 Task: Send an email with the signature Alexandra Wilson with the subject 'Project update' and the message 'I apologize for the delay in my response.' from softage.1@softage.net to softage.6@softage.net,  softage.1@softage.net and softage.7@softage.net with CC to softage.8@softage.net with an attached document Project_plan.docx
Action: Key pressed n
Screenshot: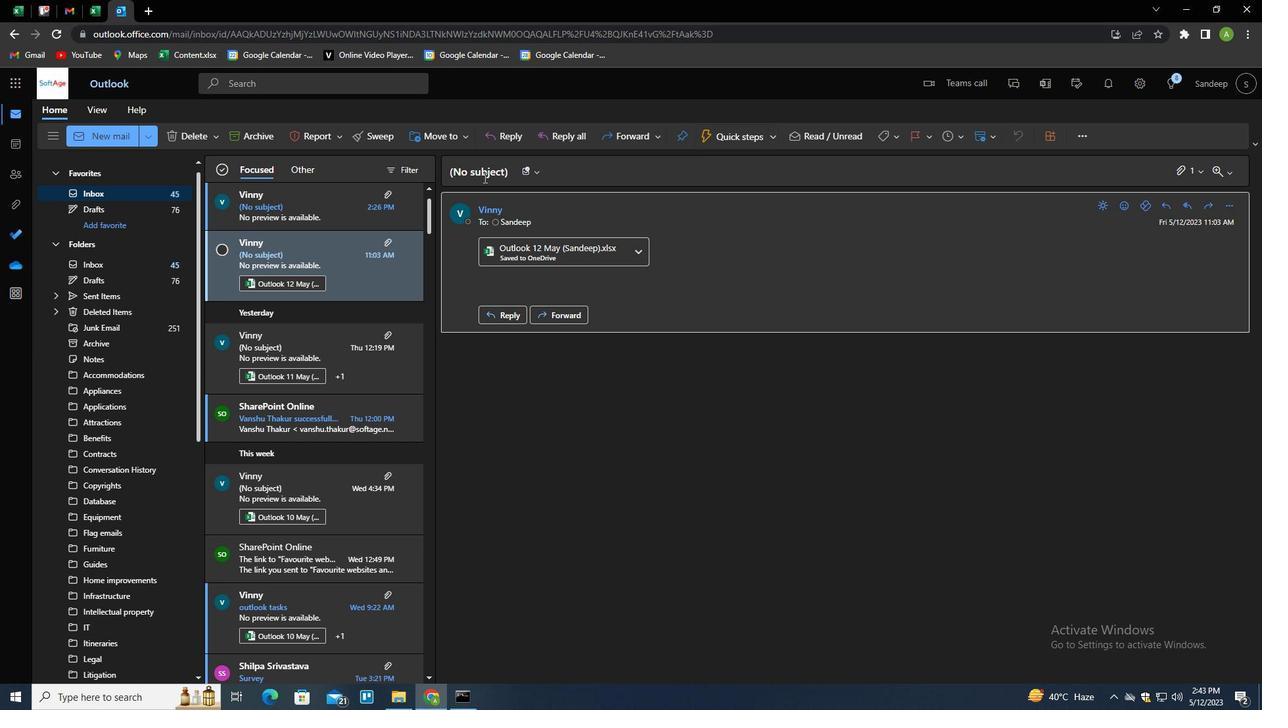 
Action: Mouse moved to (889, 138)
Screenshot: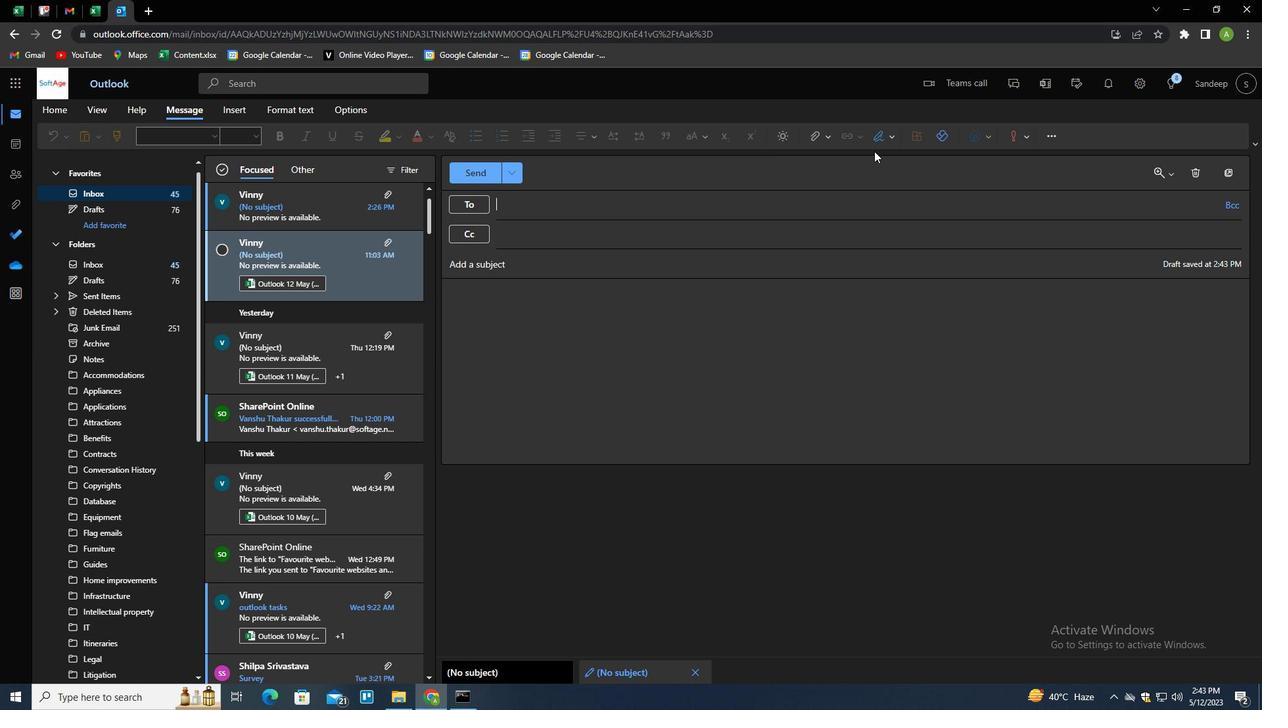 
Action: Mouse pressed left at (889, 138)
Screenshot: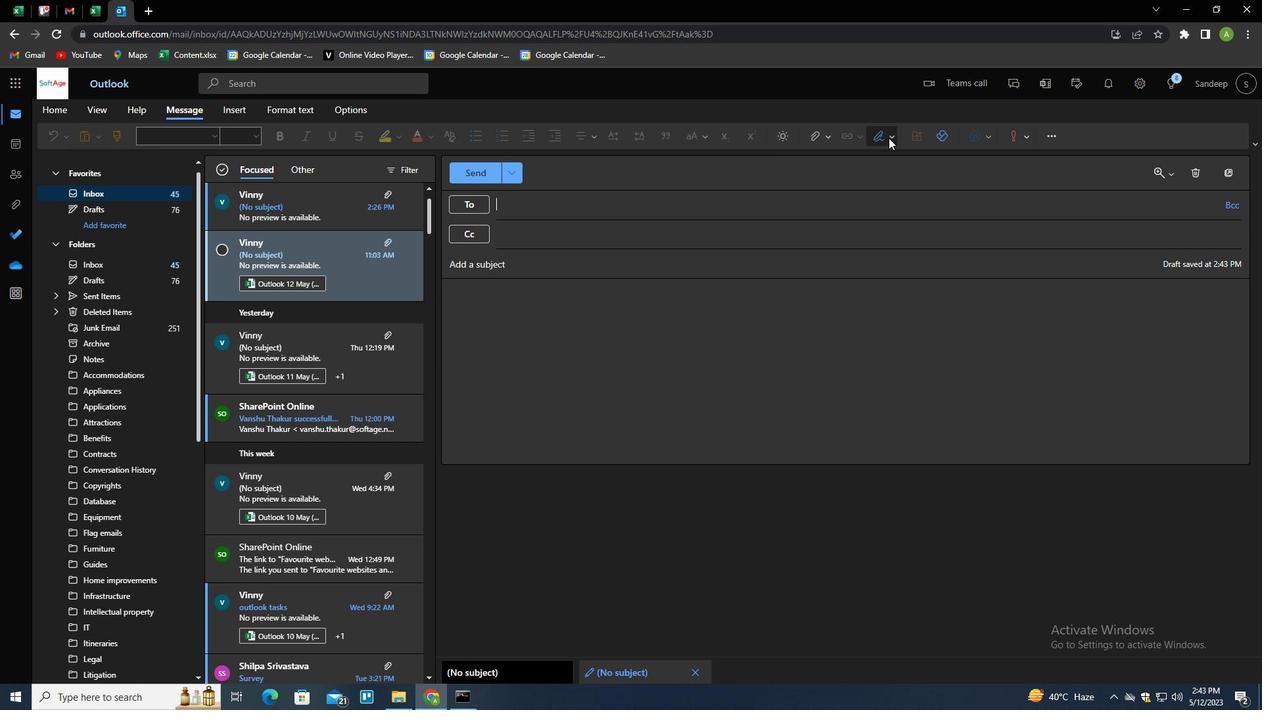 
Action: Mouse moved to (871, 186)
Screenshot: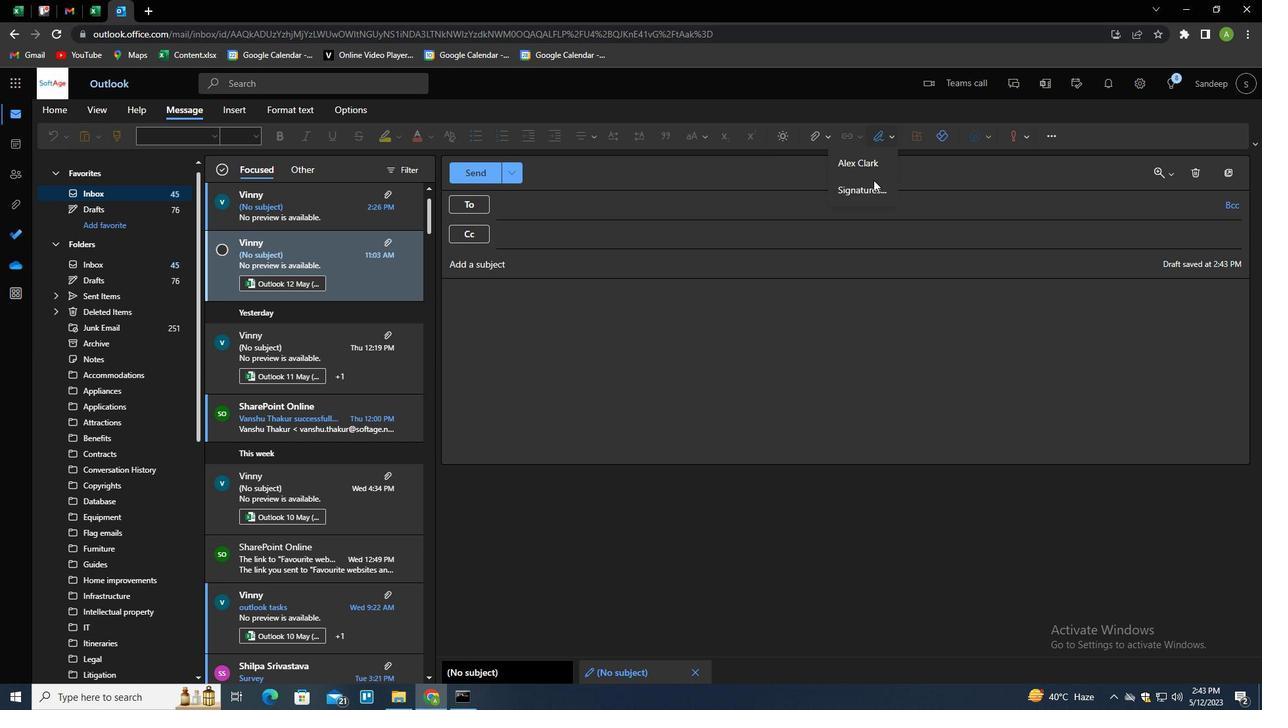 
Action: Mouse pressed left at (871, 186)
Screenshot: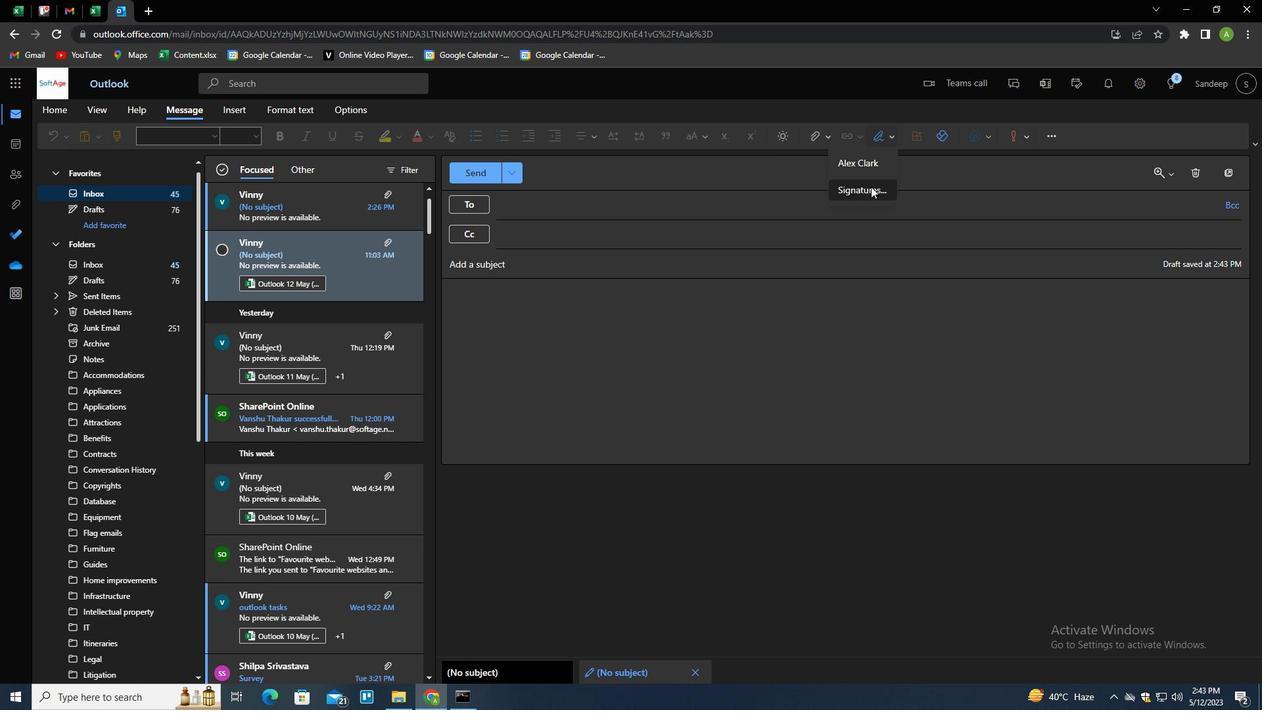 
Action: Key pressed <Key.shift><Key.shift><Key.shift>
Screenshot: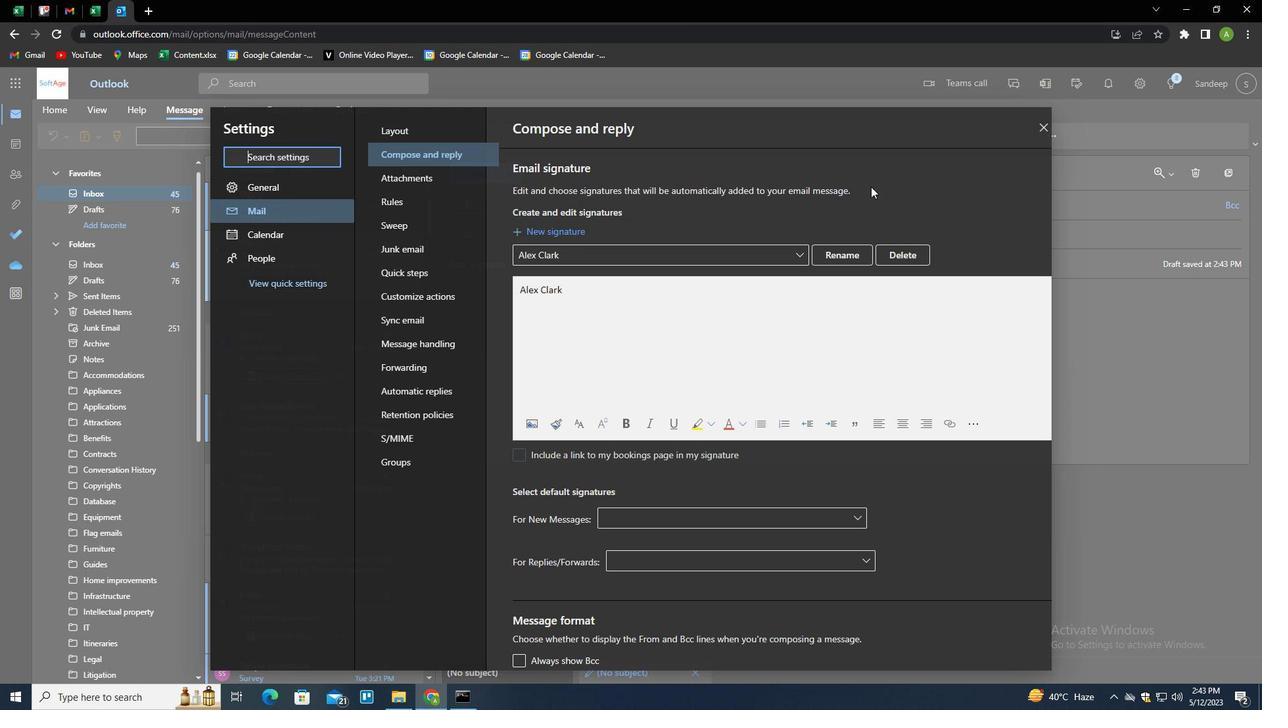 
Action: Mouse moved to (868, 193)
Screenshot: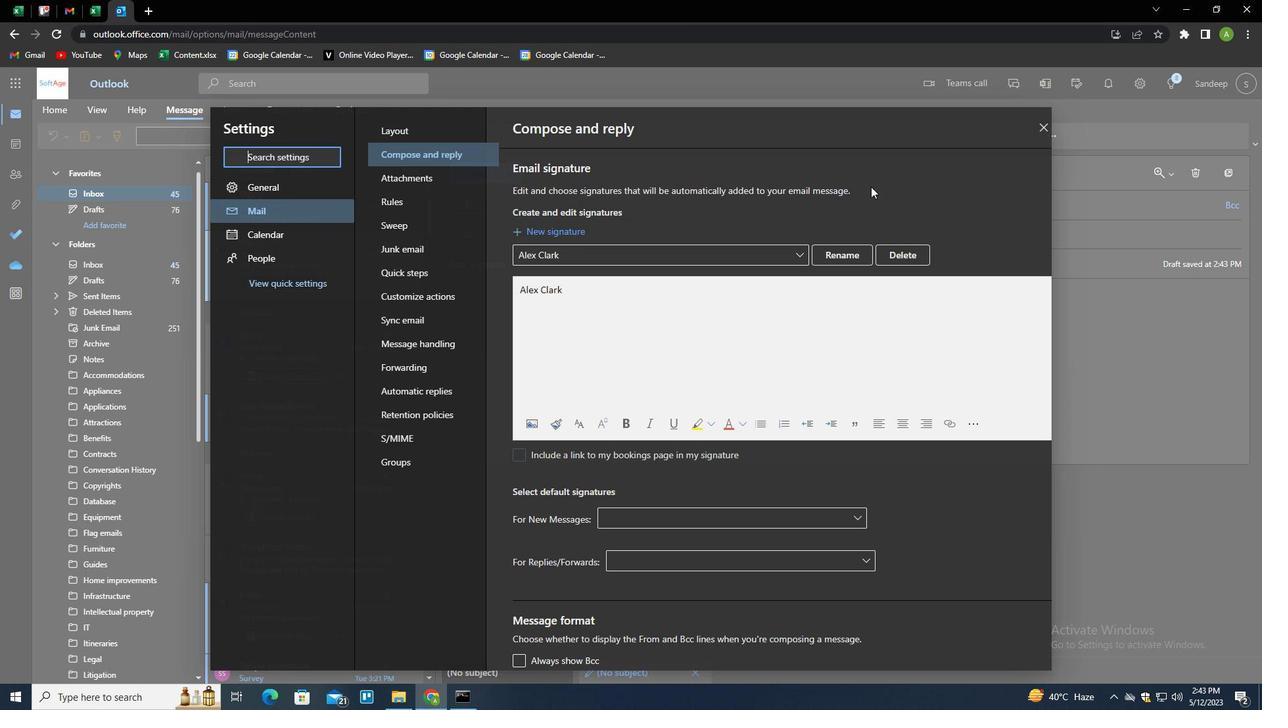 
Action: Key pressed <Key.shift>
Screenshot: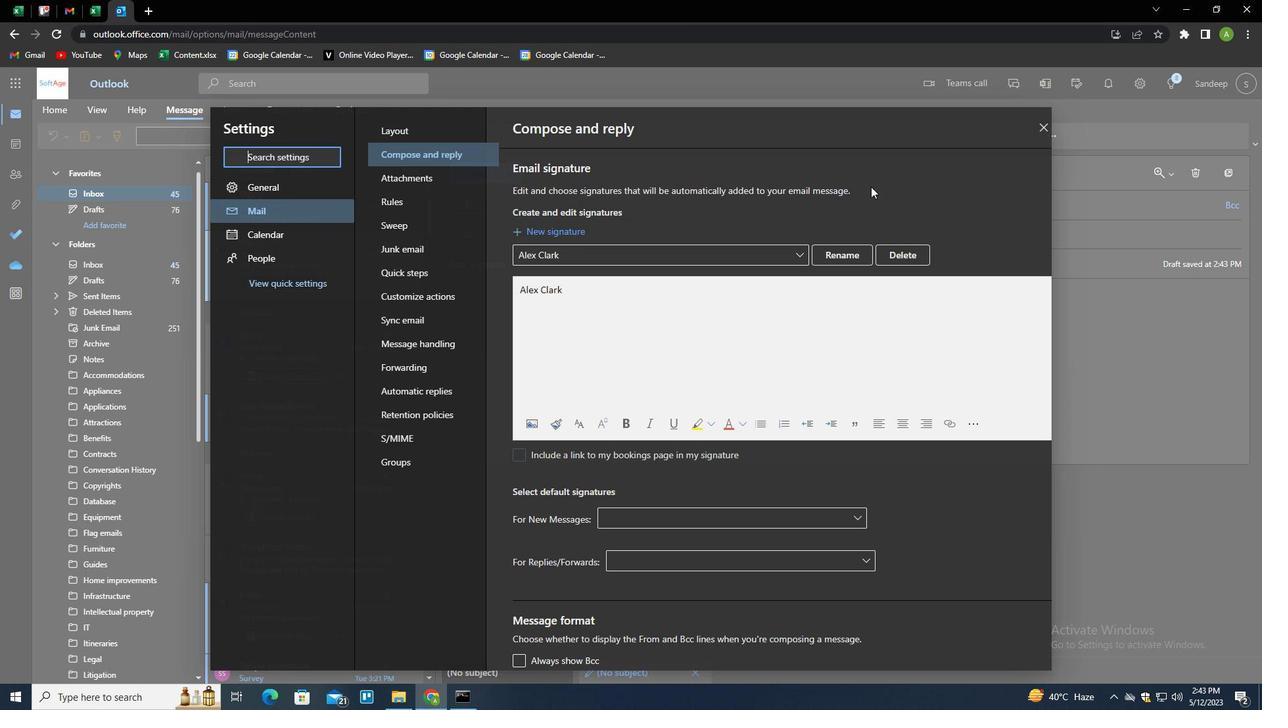
Action: Mouse moved to (850, 207)
Screenshot: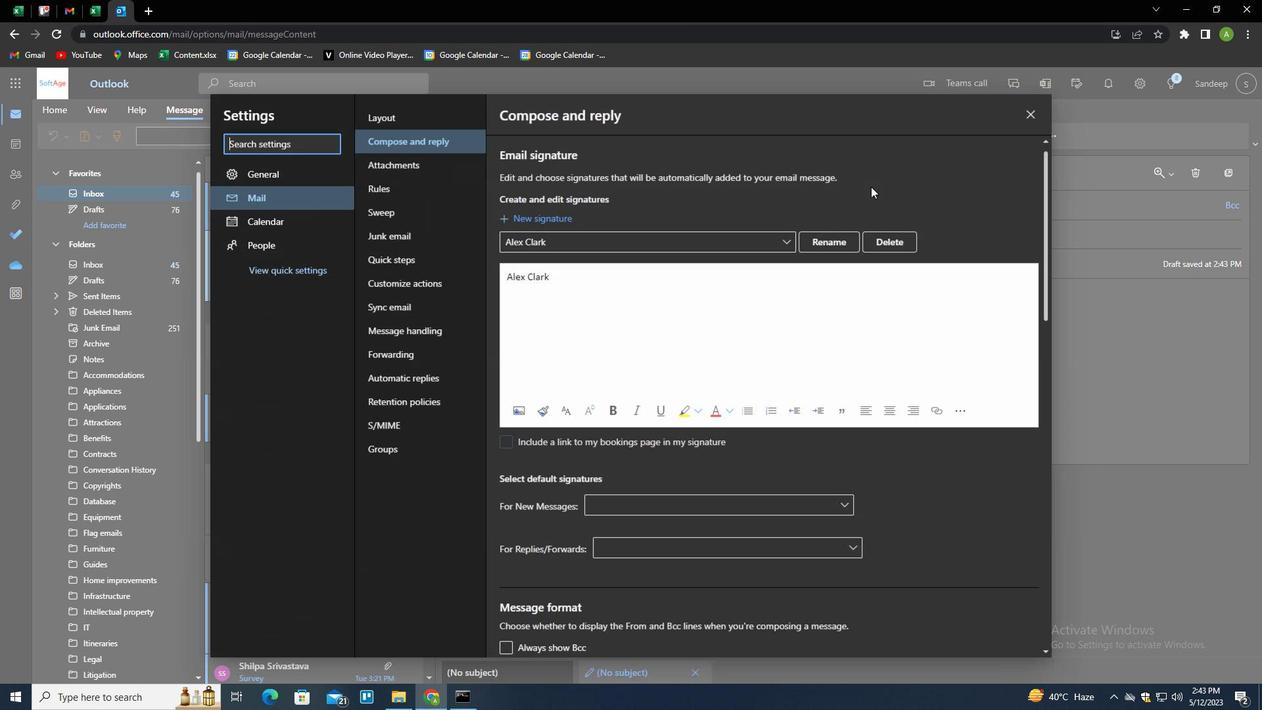 
Action: Key pressed <Key.shift>
Screenshot: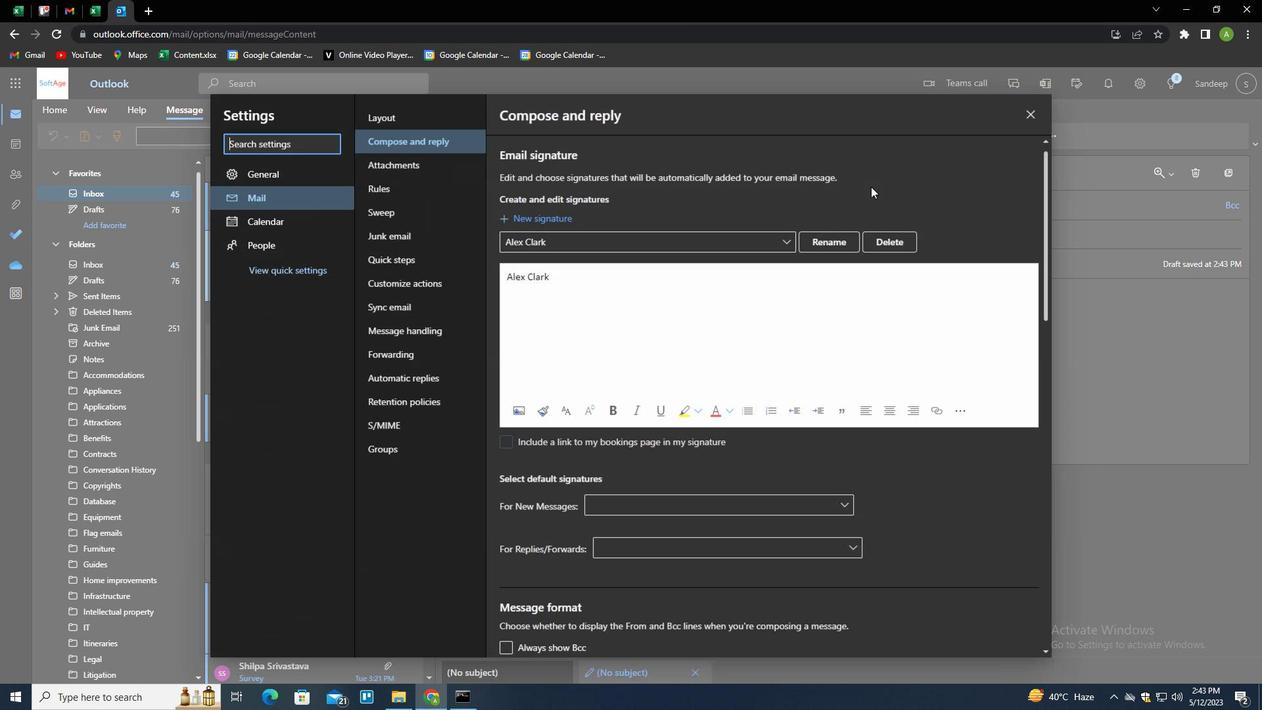 
Action: Mouse moved to (830, 216)
Screenshot: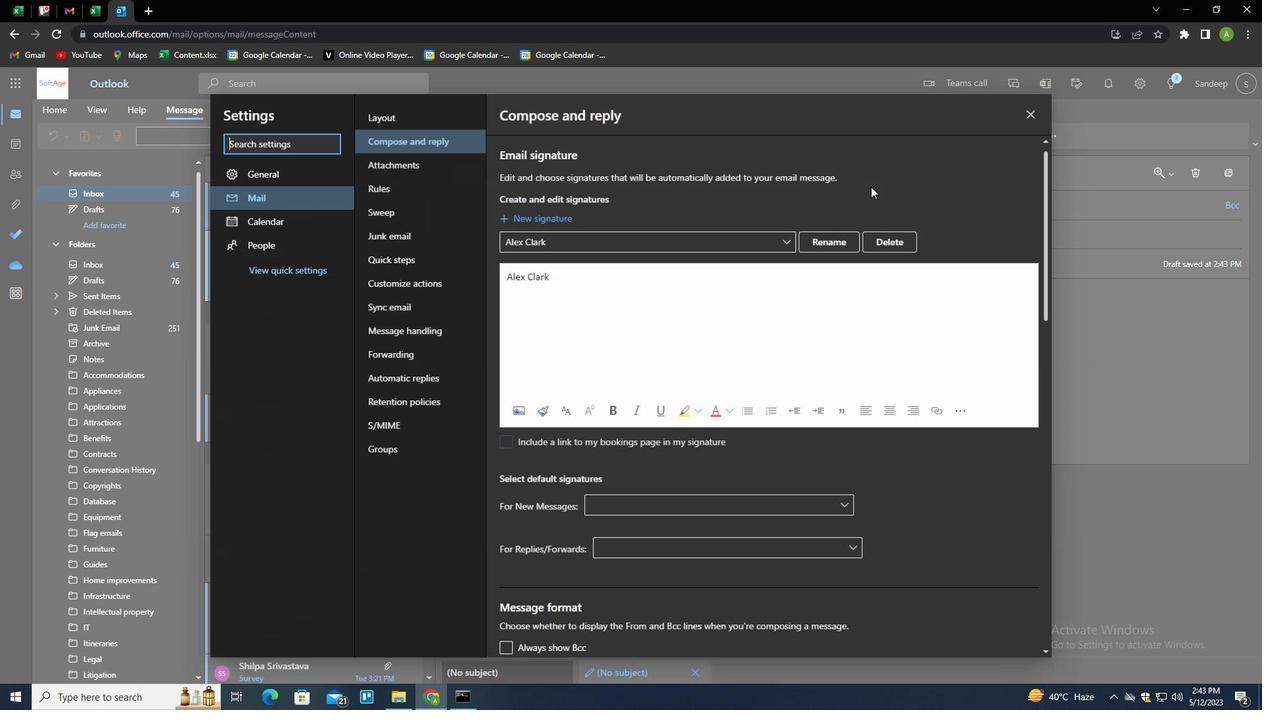 
Action: Key pressed <Key.shift>
Screenshot: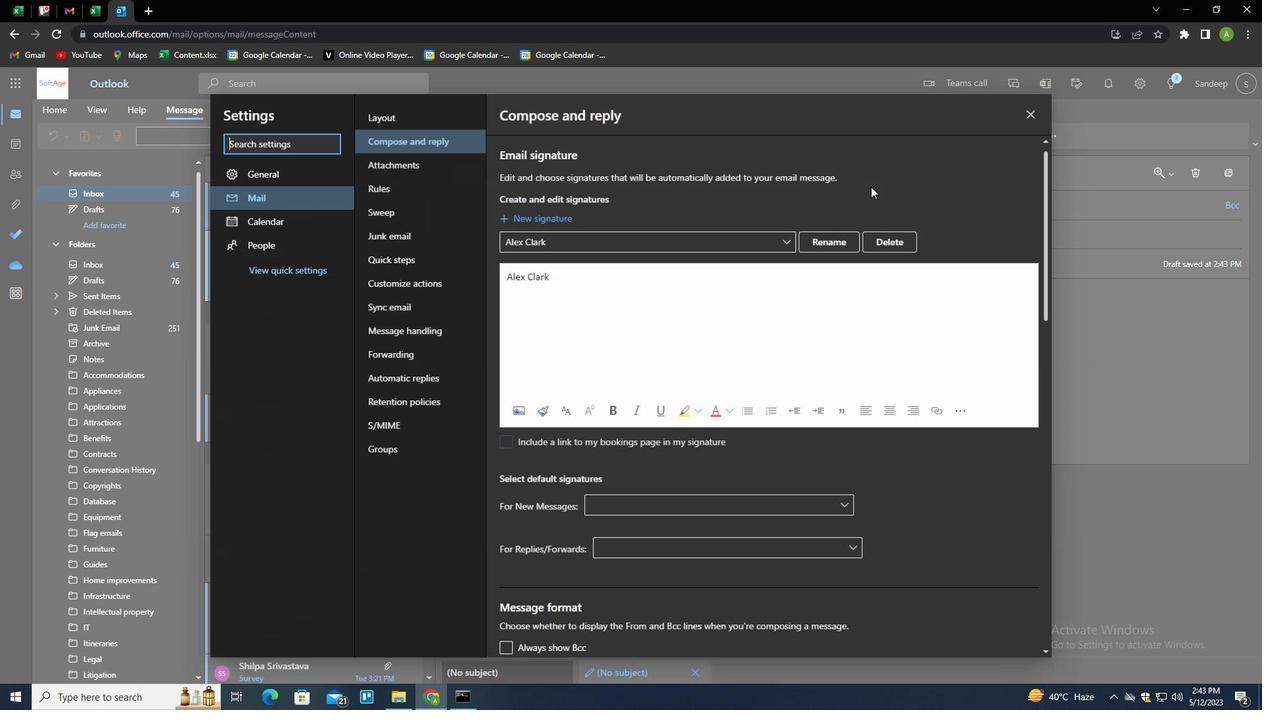 
Action: Mouse moved to (824, 220)
Screenshot: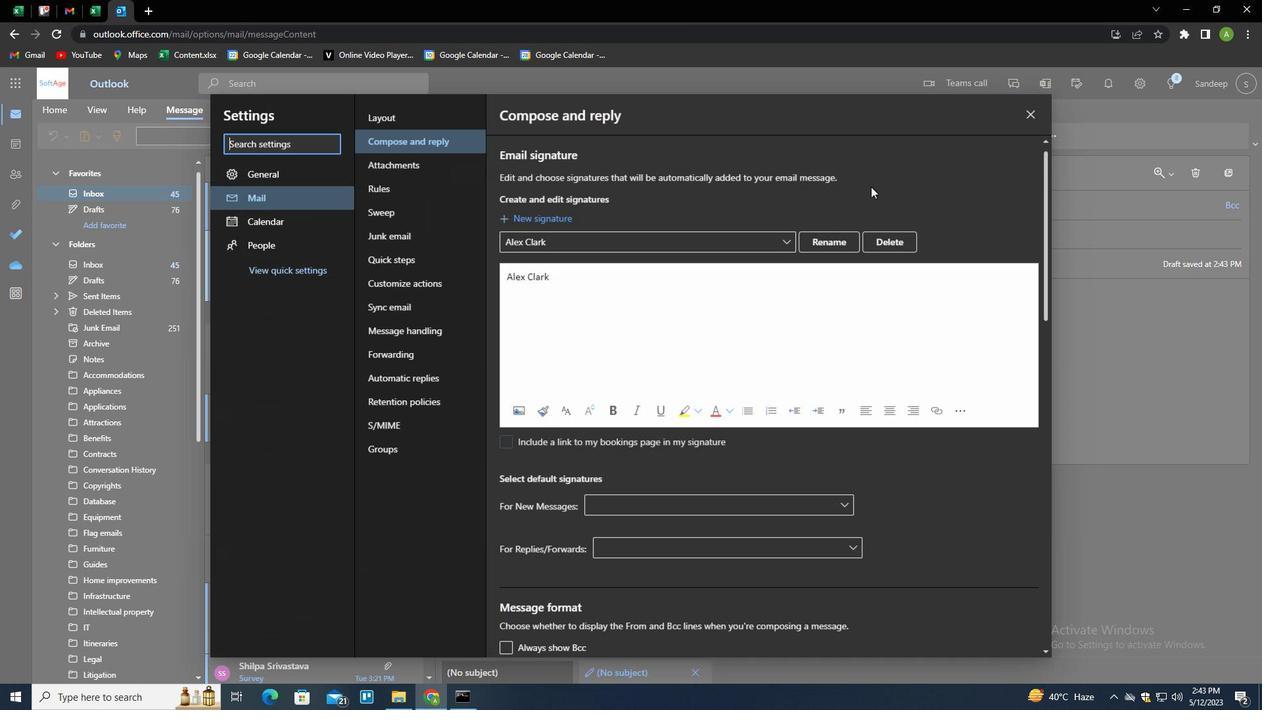 
Action: Key pressed <Key.shift>
Screenshot: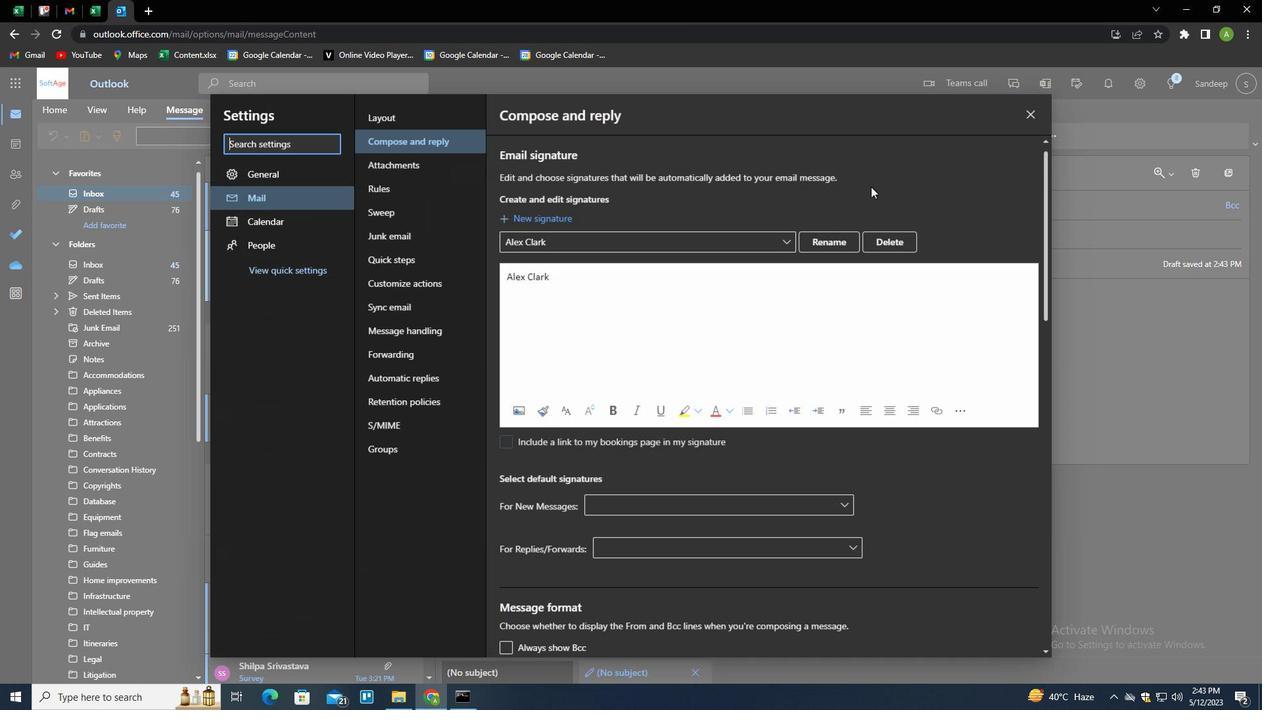 
Action: Mouse moved to (824, 220)
Screenshot: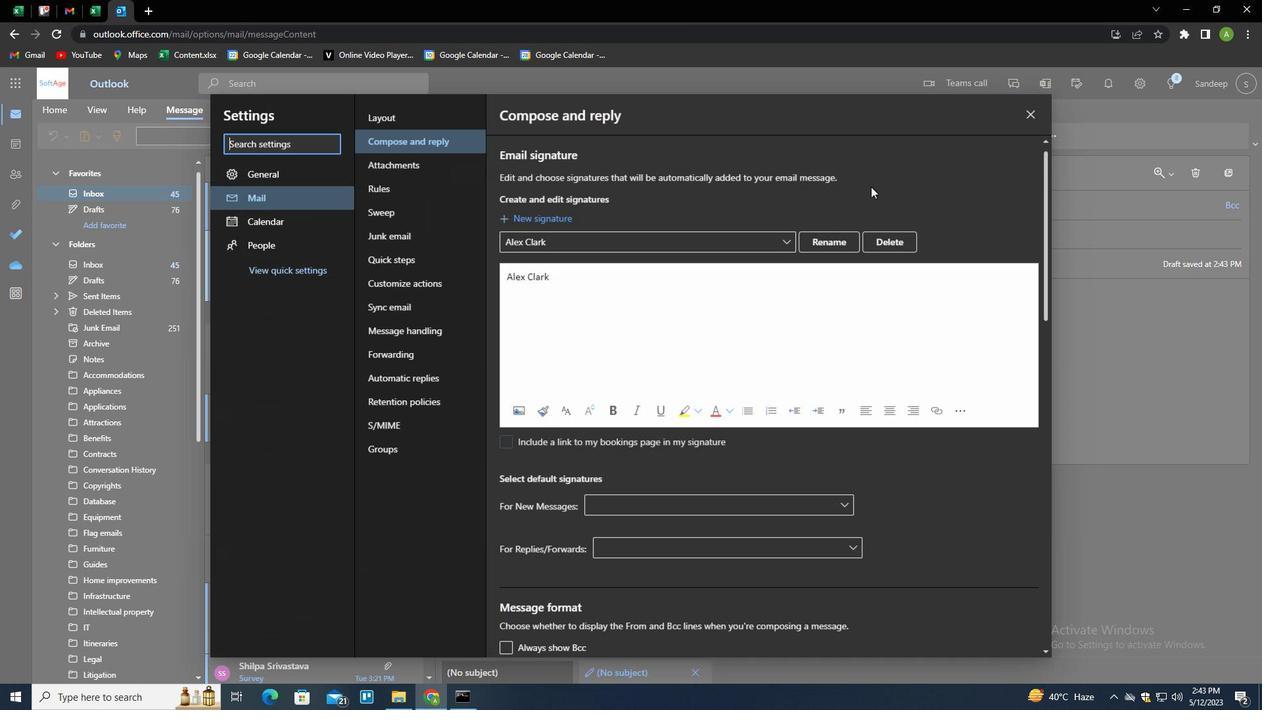 
Action: Key pressed <Key.shift><Key.shift>
Screenshot: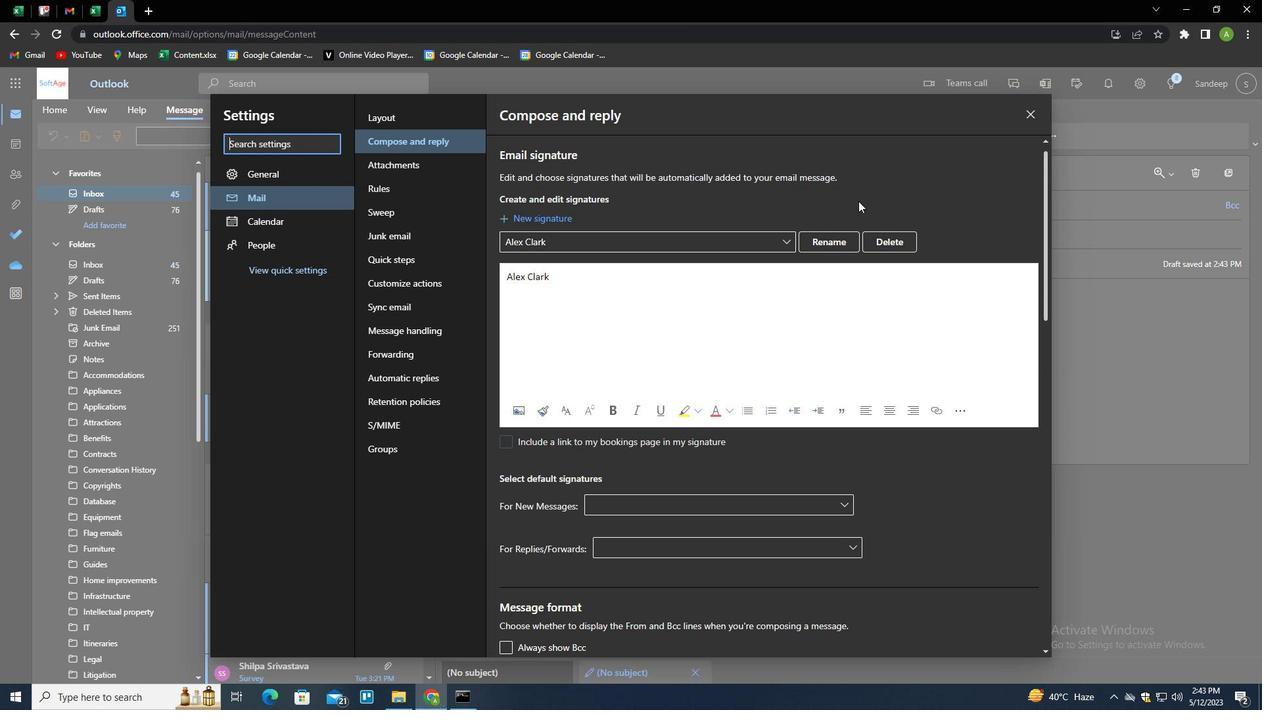 
Action: Mouse moved to (824, 221)
Screenshot: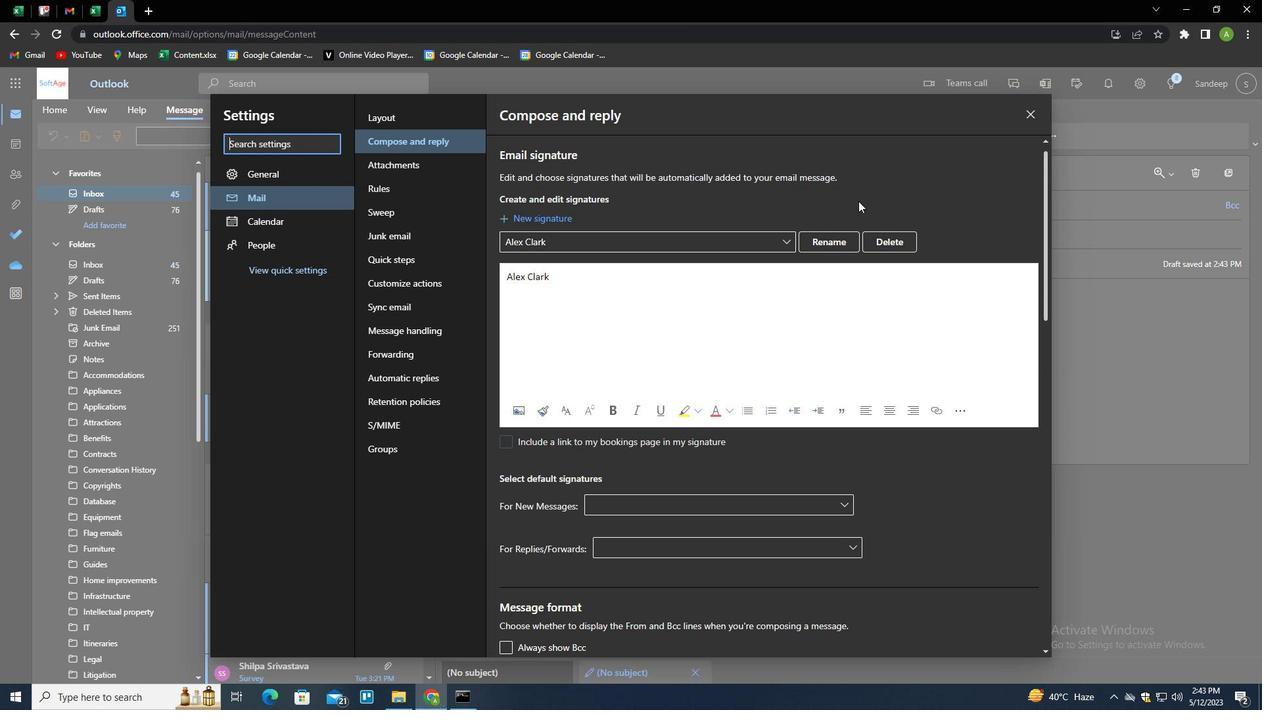 
Action: Key pressed <Key.shift>
Screenshot: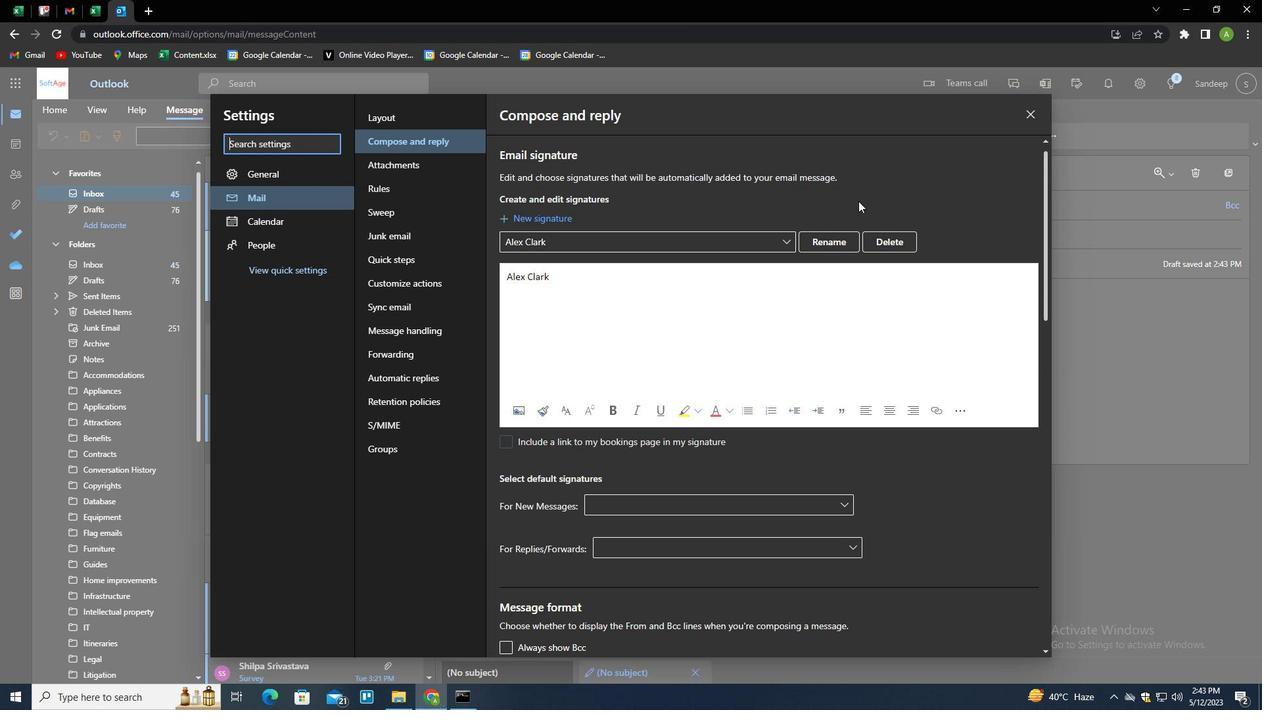 
Action: Mouse moved to (828, 224)
Screenshot: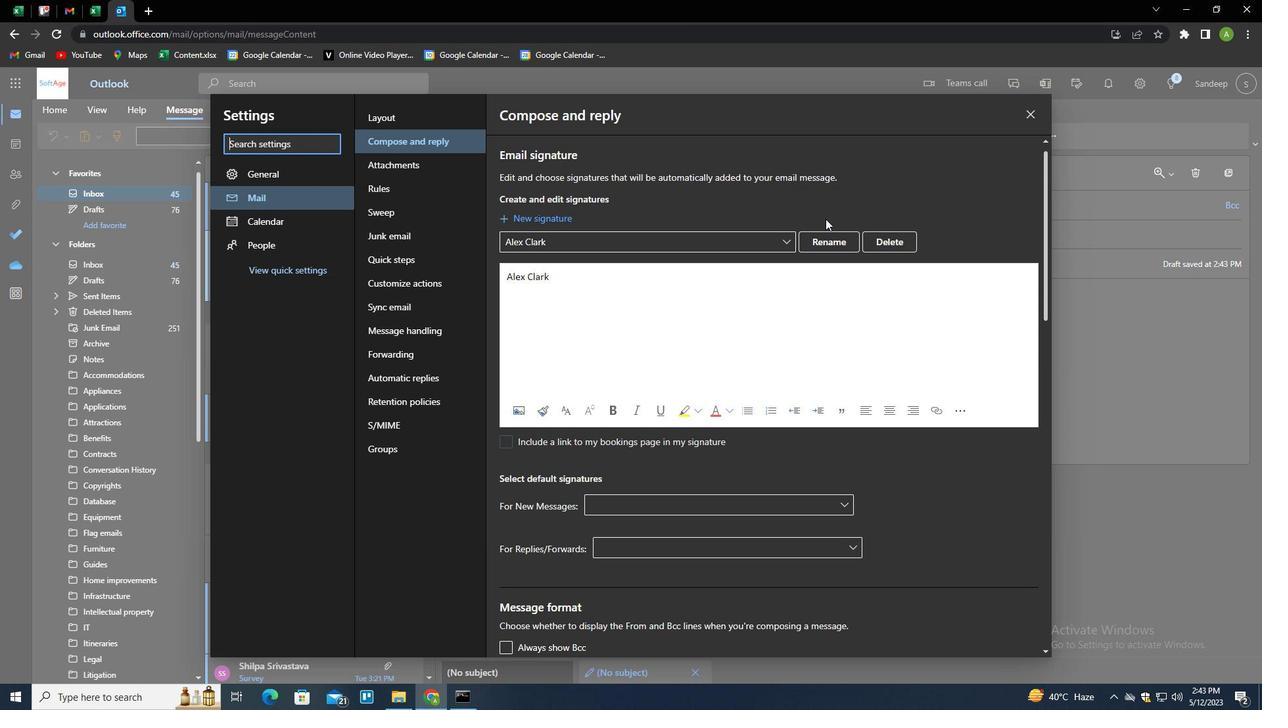 
Action: Key pressed <Key.shift>
Screenshot: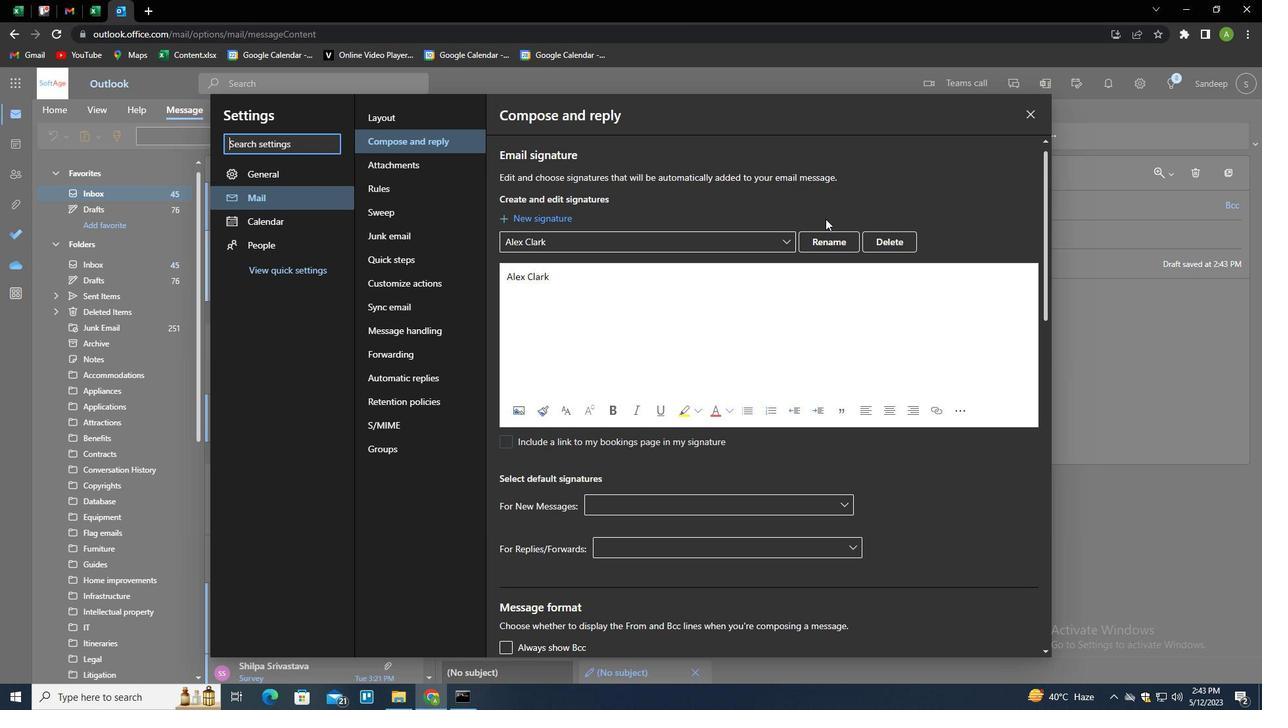 
Action: Mouse moved to (833, 227)
Screenshot: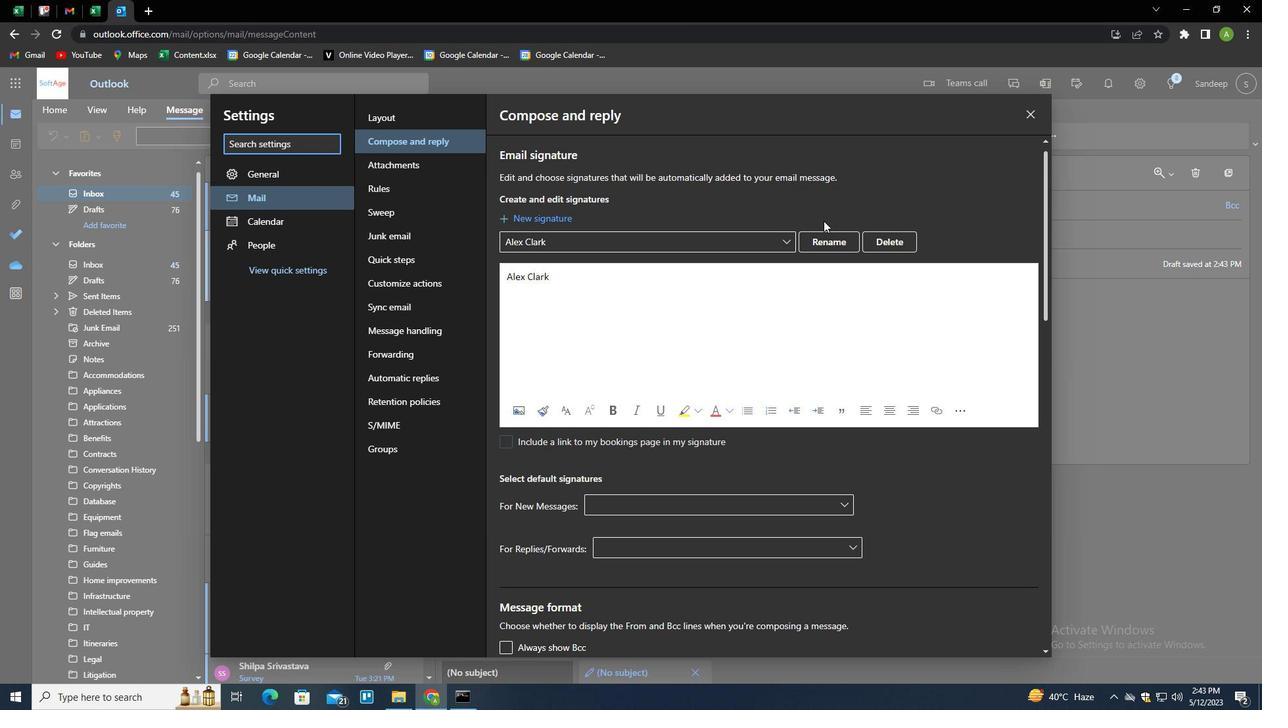 
Action: Key pressed <Key.shift>
Screenshot: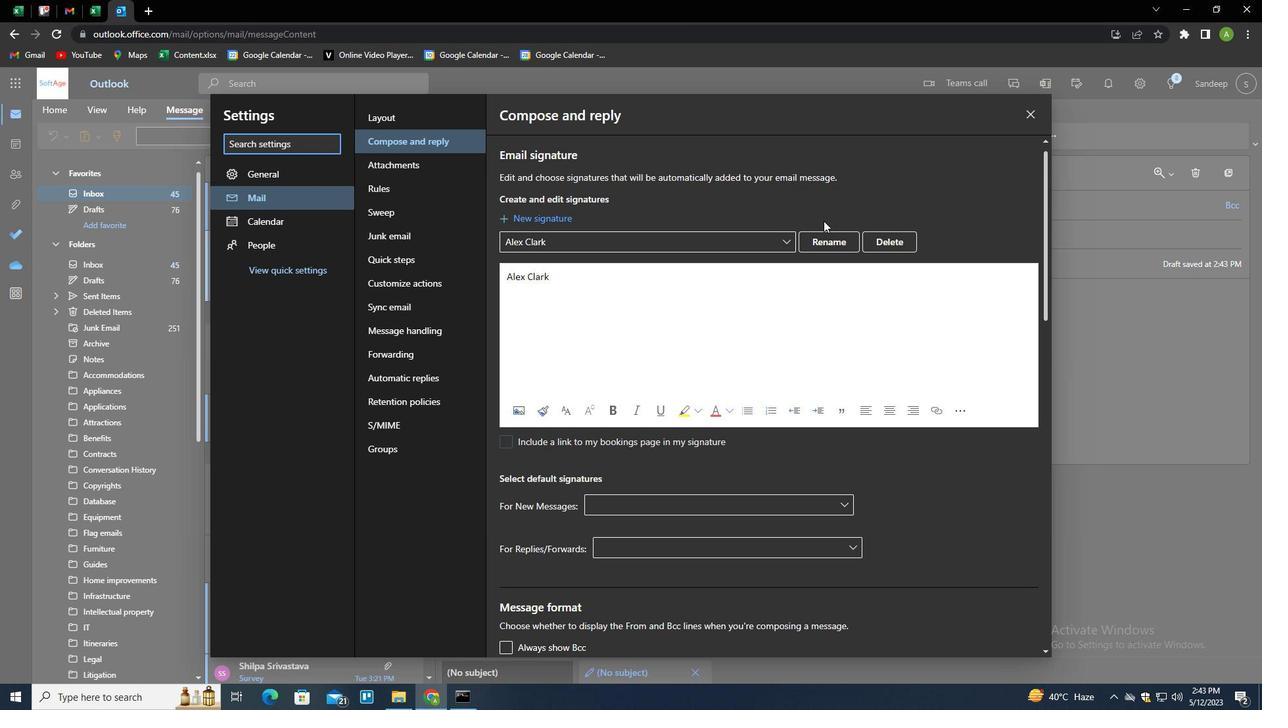 
Action: Mouse moved to (840, 230)
Screenshot: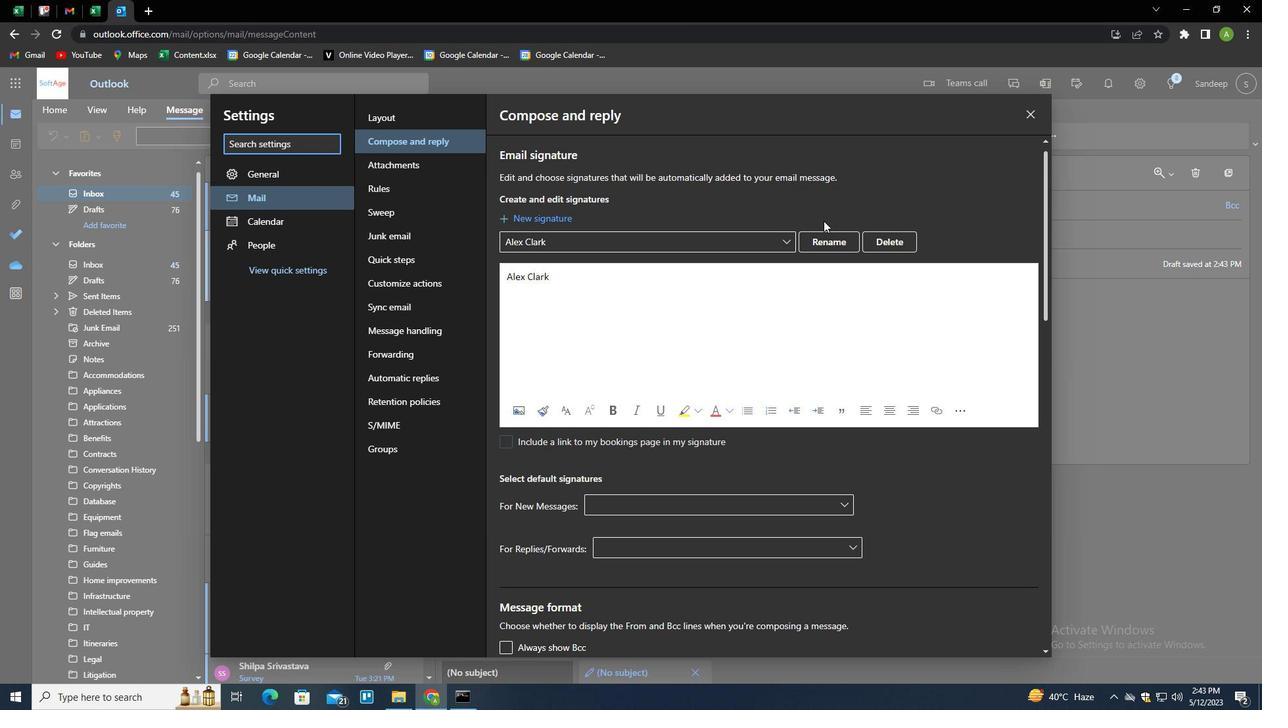
Action: Key pressed <Key.shift>
Screenshot: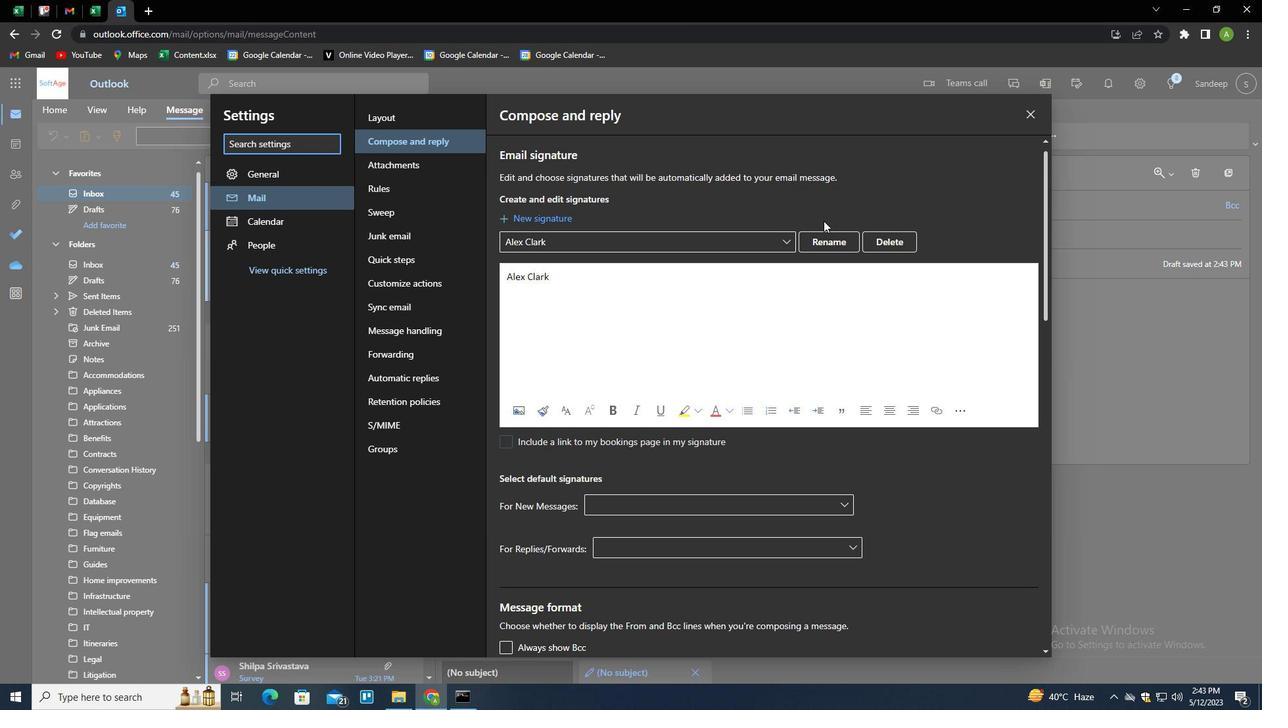 
Action: Mouse moved to (875, 237)
Screenshot: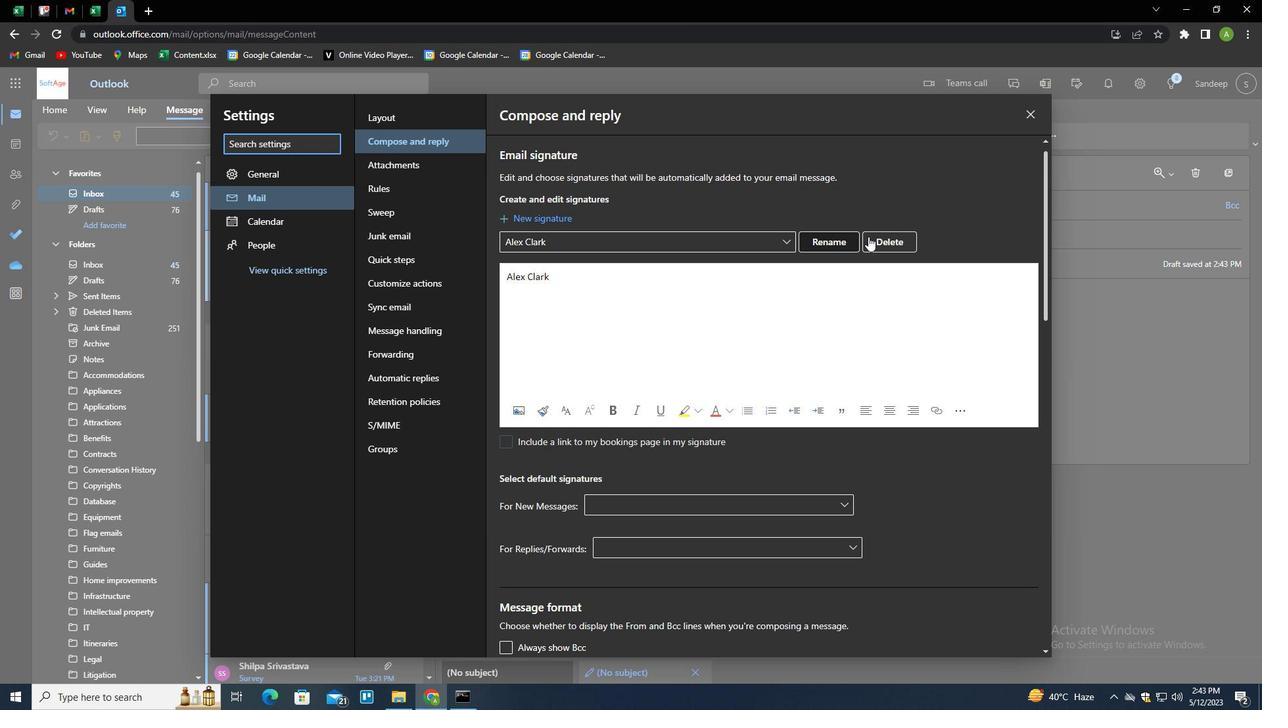 
Action: Mouse pressed left at (875, 237)
Screenshot: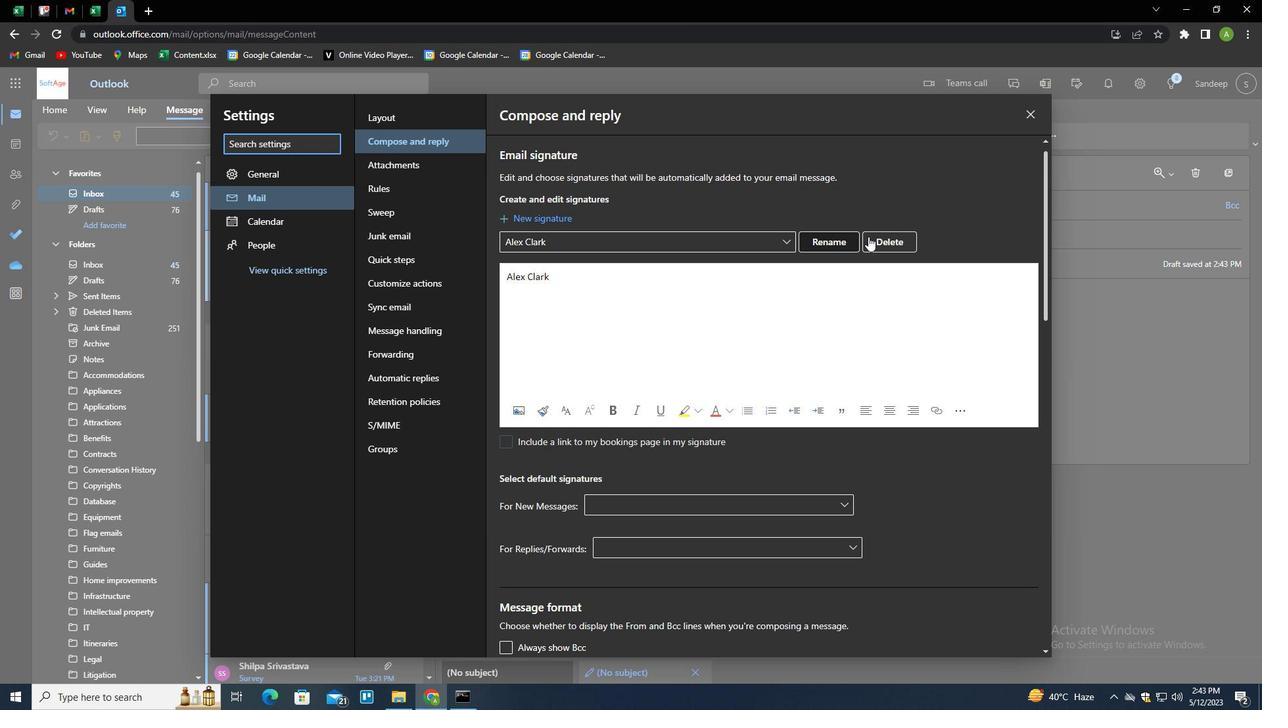 
Action: Mouse moved to (858, 241)
Screenshot: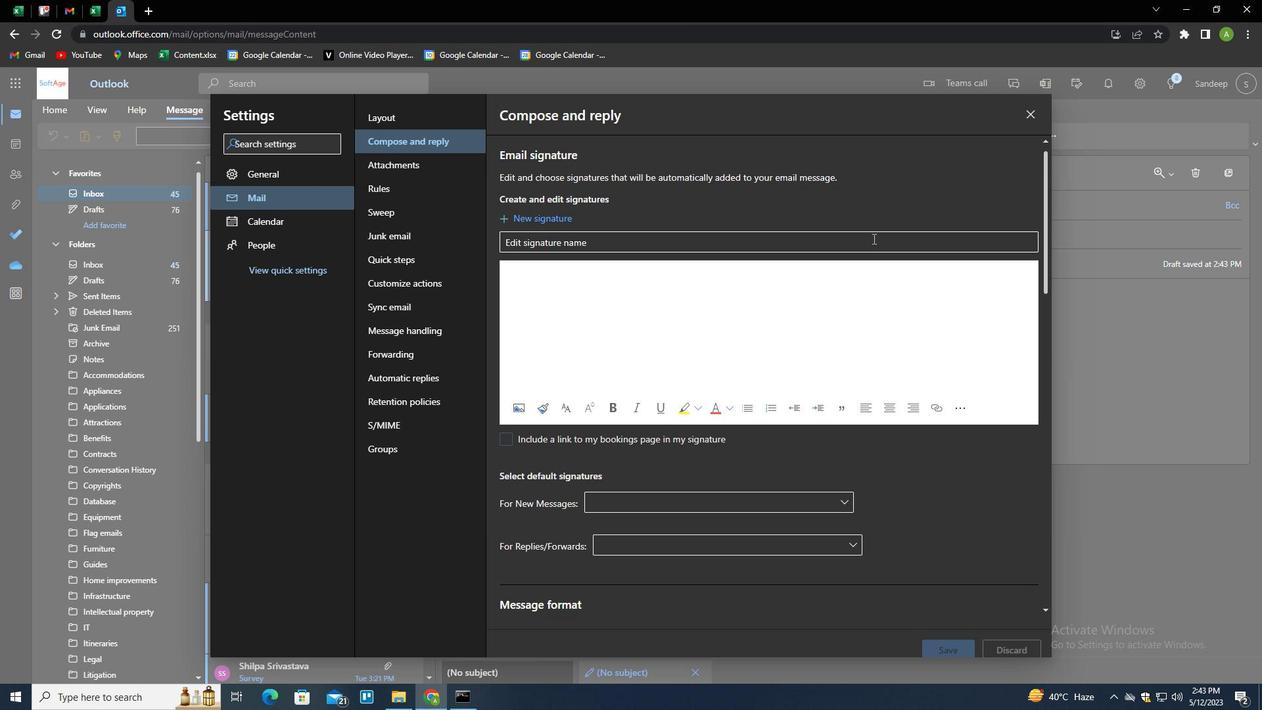 
Action: Mouse pressed left at (858, 241)
Screenshot: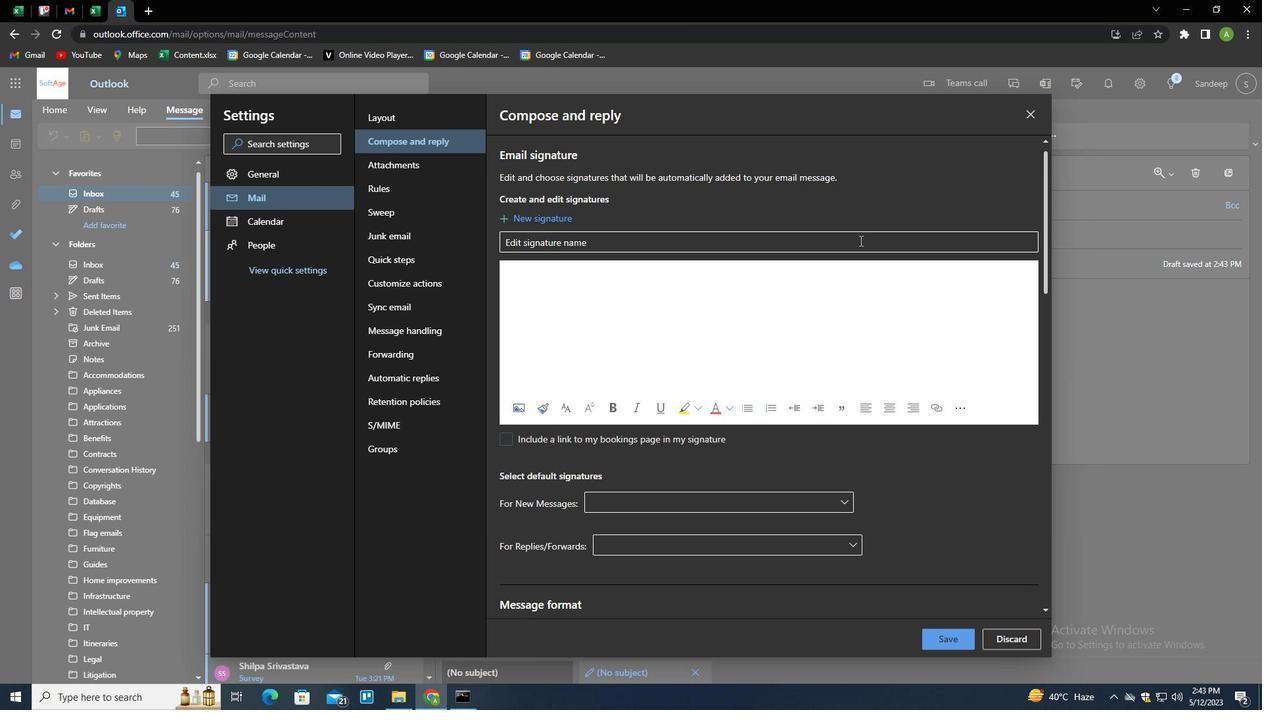 
Action: Key pressed <Key.shift>A
Screenshot: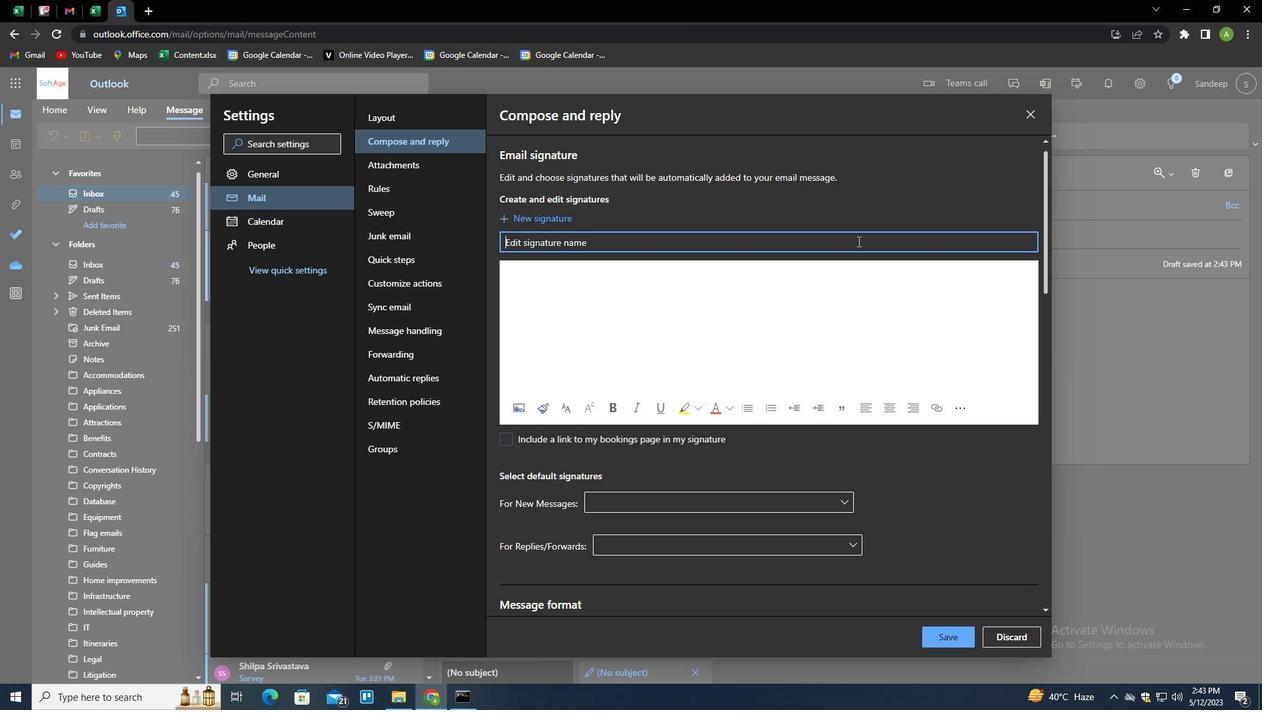 
Action: Mouse moved to (841, 232)
Screenshot: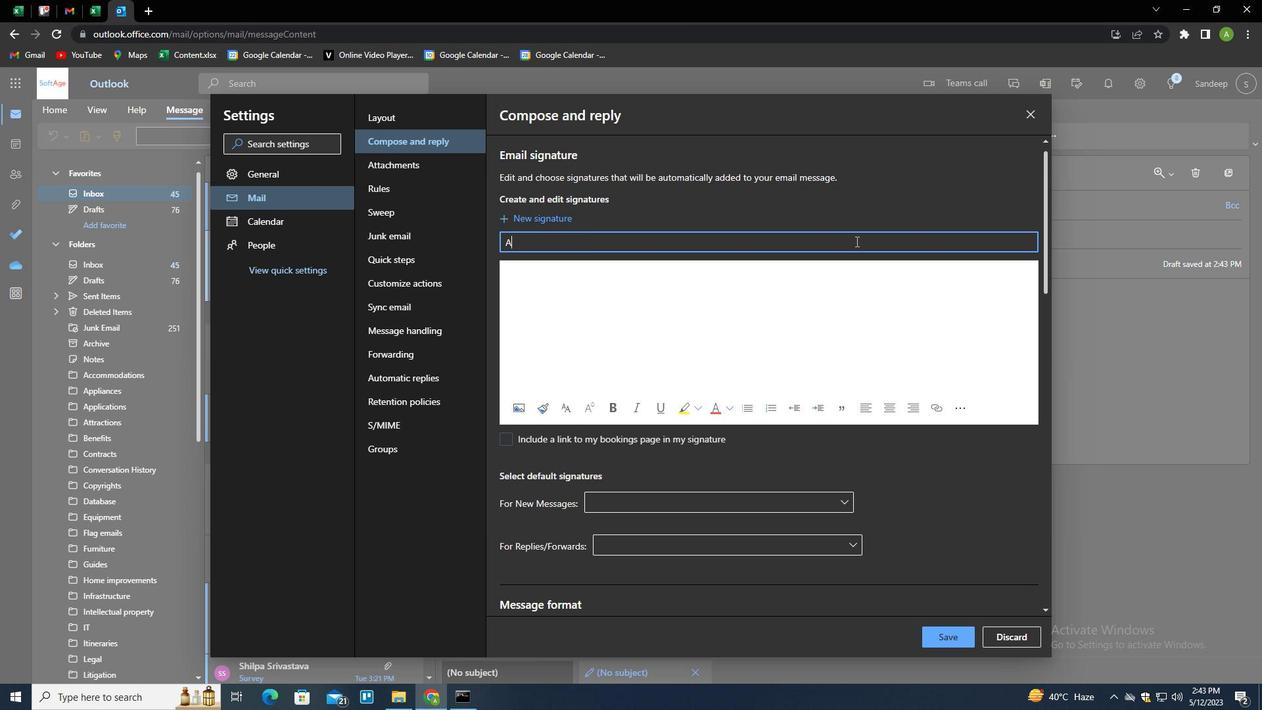 
Action: Key pressed LEXANDRA<Key.space><Key.shift>WILSON<Key.tab><Key.shift><Key.shift><Key.shift><Key.shift><Key.shift><Key.shift><Key.shift><Key.shift><Key.shift><Key.shift><Key.shift><Key.shift><Key.shift><Key.shift><Key.shift><Key.shift><Key.shift><Key.shift><Key.shift><Key.shift><Key.shift><Key.shift><Key.shift><Key.shift><Key.shift><Key.shift><Key.shift><Key.shift><Key.shift><Key.shift><Key.shift><Key.shift><Key.shift><Key.shift><Key.shift><Key.shift><Key.shift><Key.shift><Key.shift><Key.shift><Key.shift><Key.shift><Key.shift><Key.shift><Key.shift><Key.shift><Key.shift><Key.shift><Key.shift><Key.shift><Key.shift><Key.shift><Key.shift><Key.shift><Key.shift><Key.shift><Key.shift><Key.shift><Key.shift><Key.shift><Key.shift><Key.shift><Key.shift><Key.shift><Key.shift><Key.shift><Key.shift><Key.shift><Key.shift><Key.shift><Key.shift><Key.shift><Key.shift><Key.shift>ALEXANDRA<Key.space><Key.shift>WILSON
Screenshot: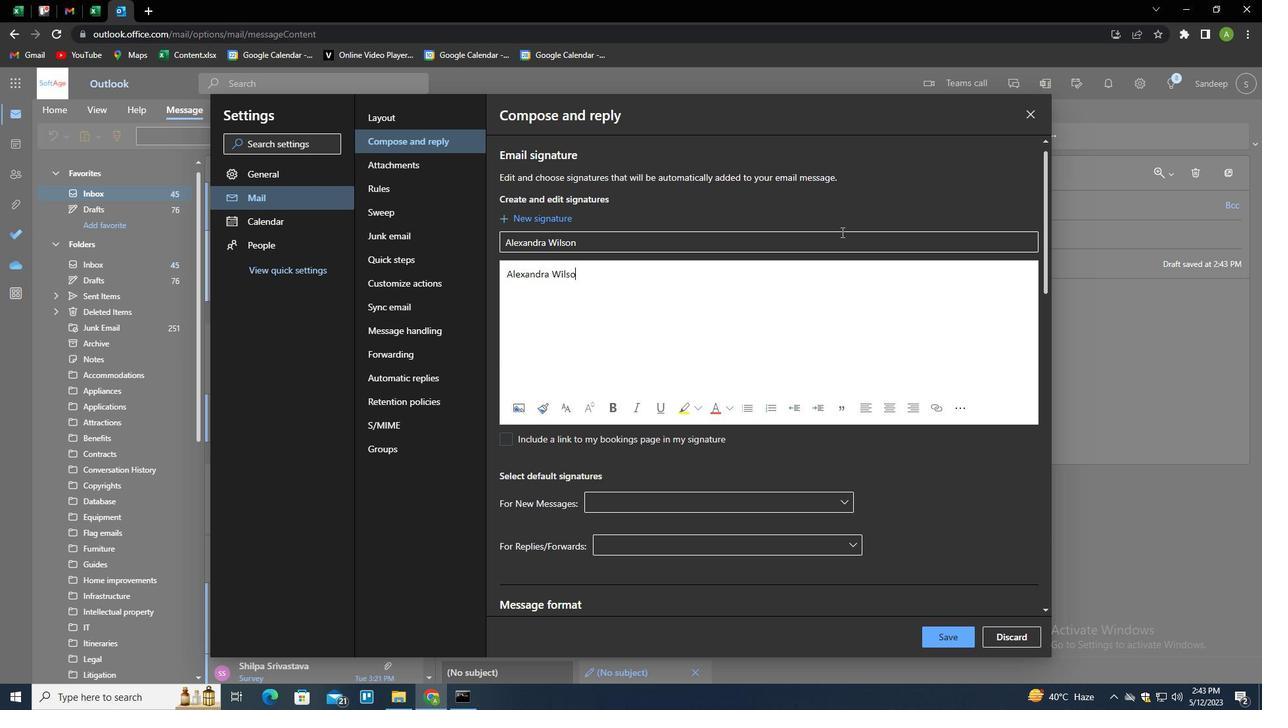 
Action: Mouse moved to (951, 631)
Screenshot: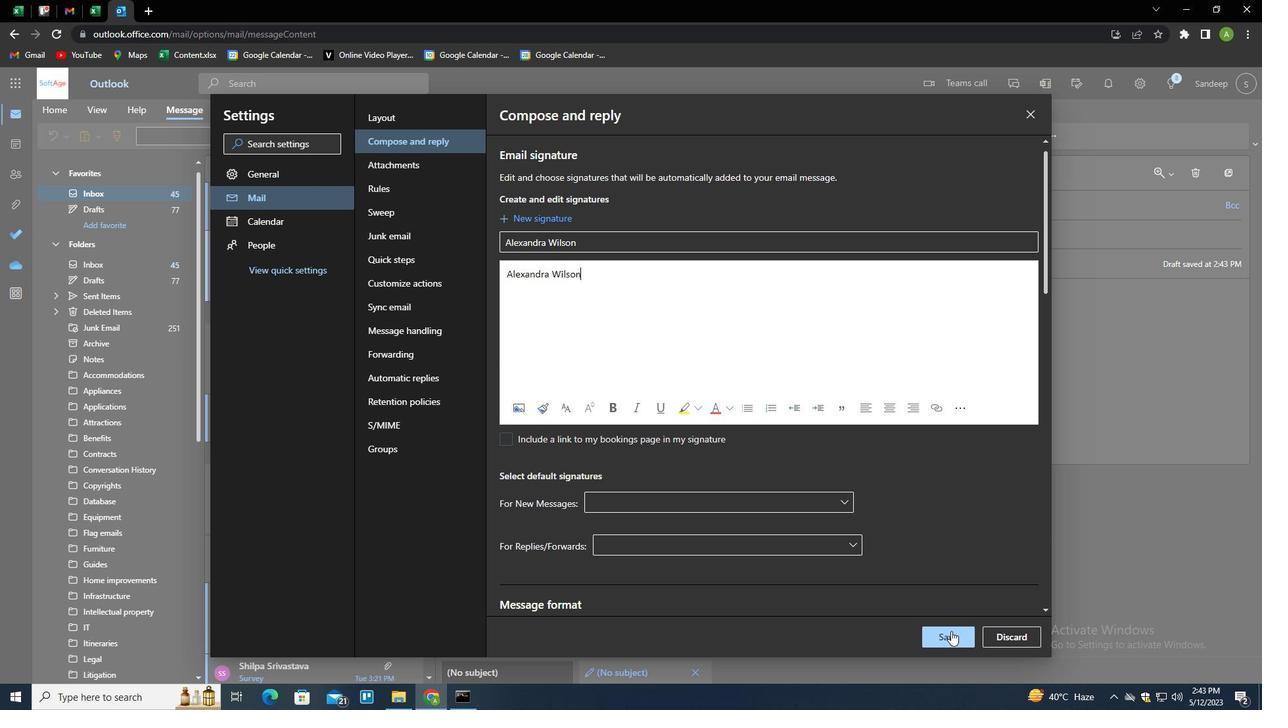
Action: Mouse pressed left at (951, 631)
Screenshot: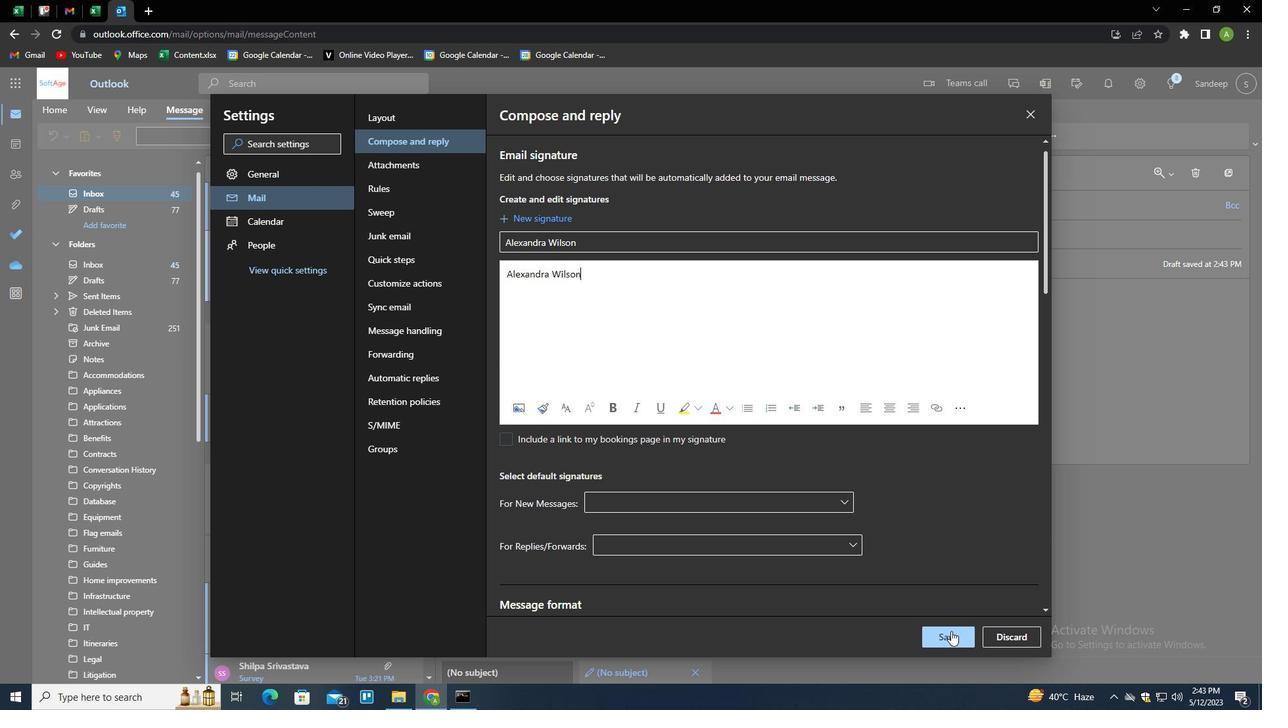 
Action: Mouse moved to (1110, 400)
Screenshot: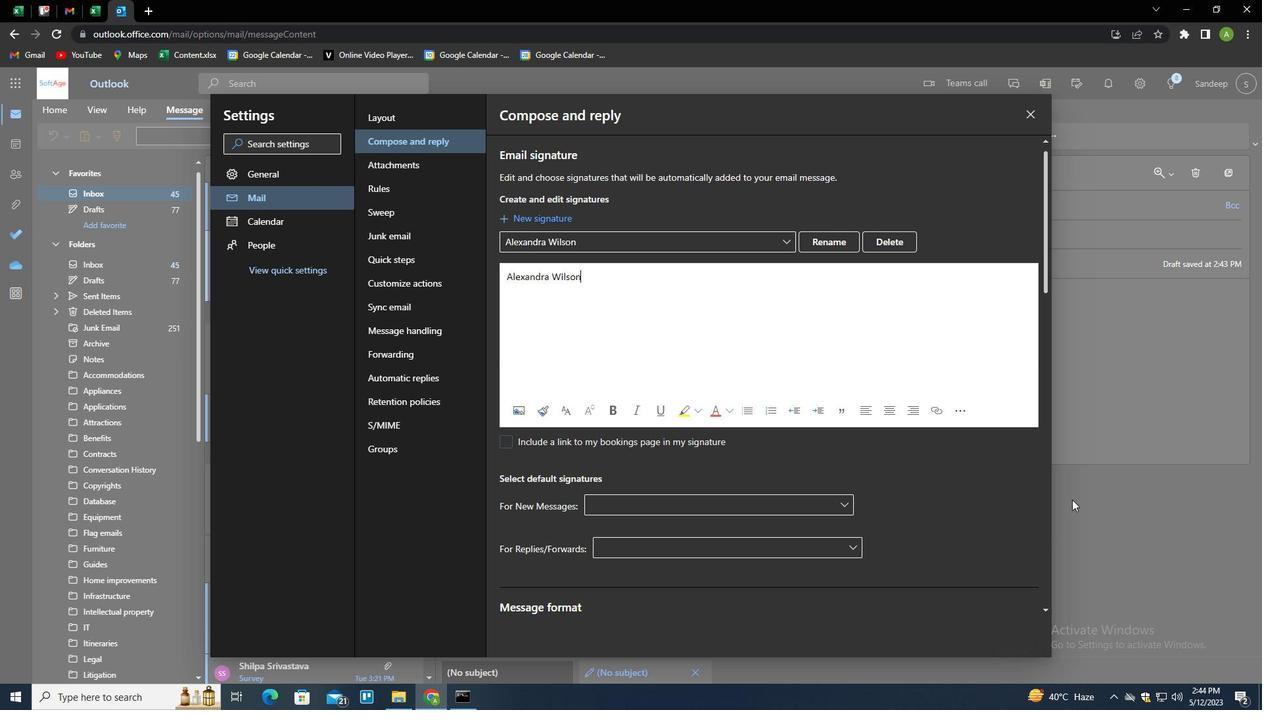 
Action: Mouse pressed left at (1110, 400)
Screenshot: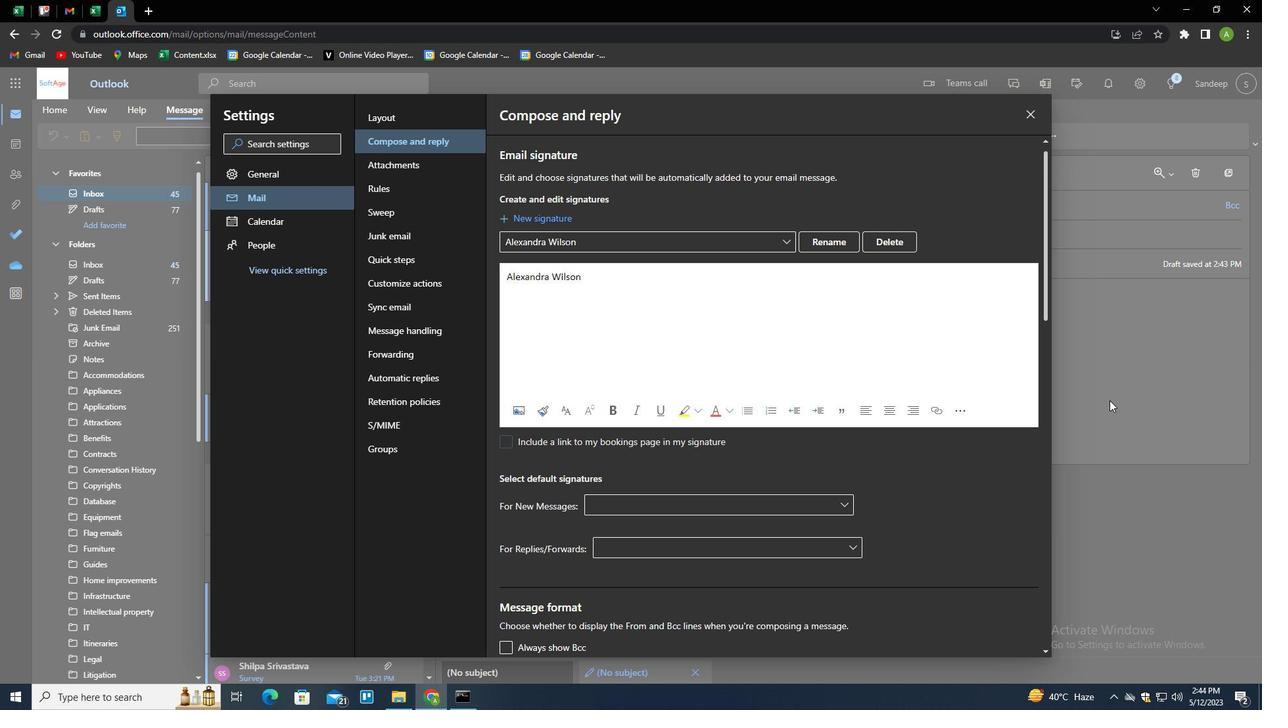 
Action: Mouse moved to (889, 139)
Screenshot: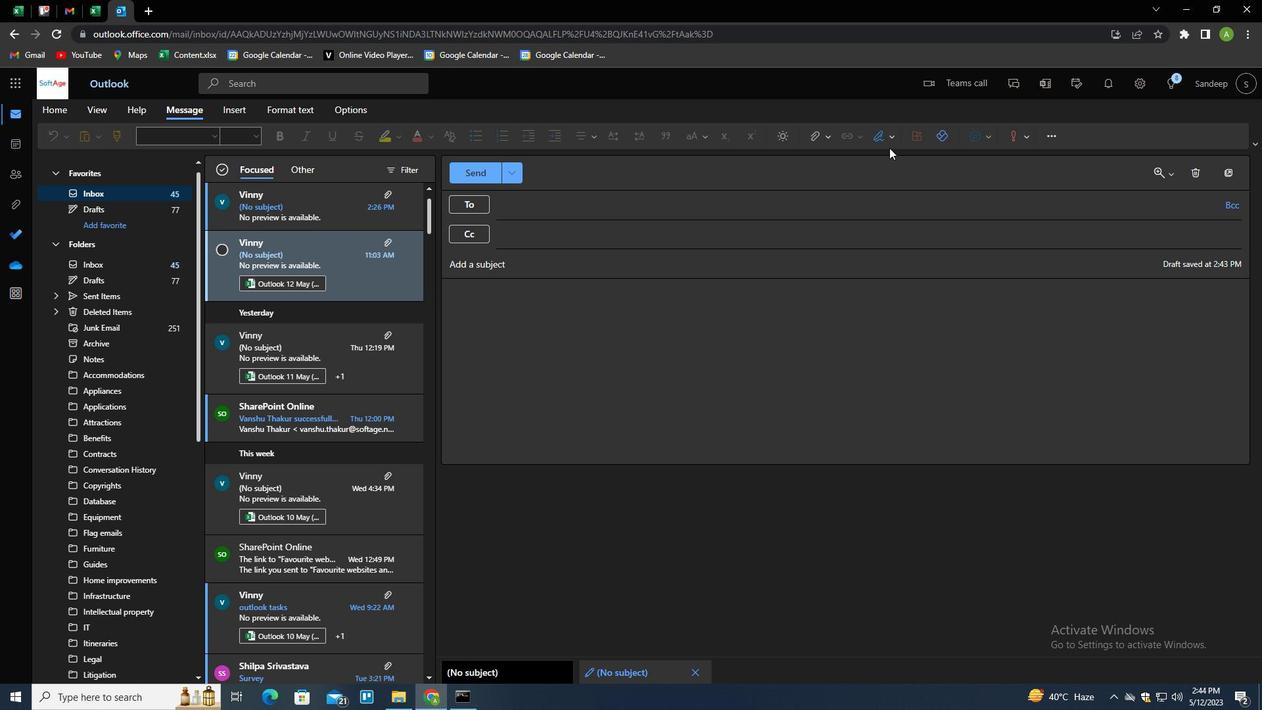 
Action: Mouse pressed left at (889, 139)
Screenshot: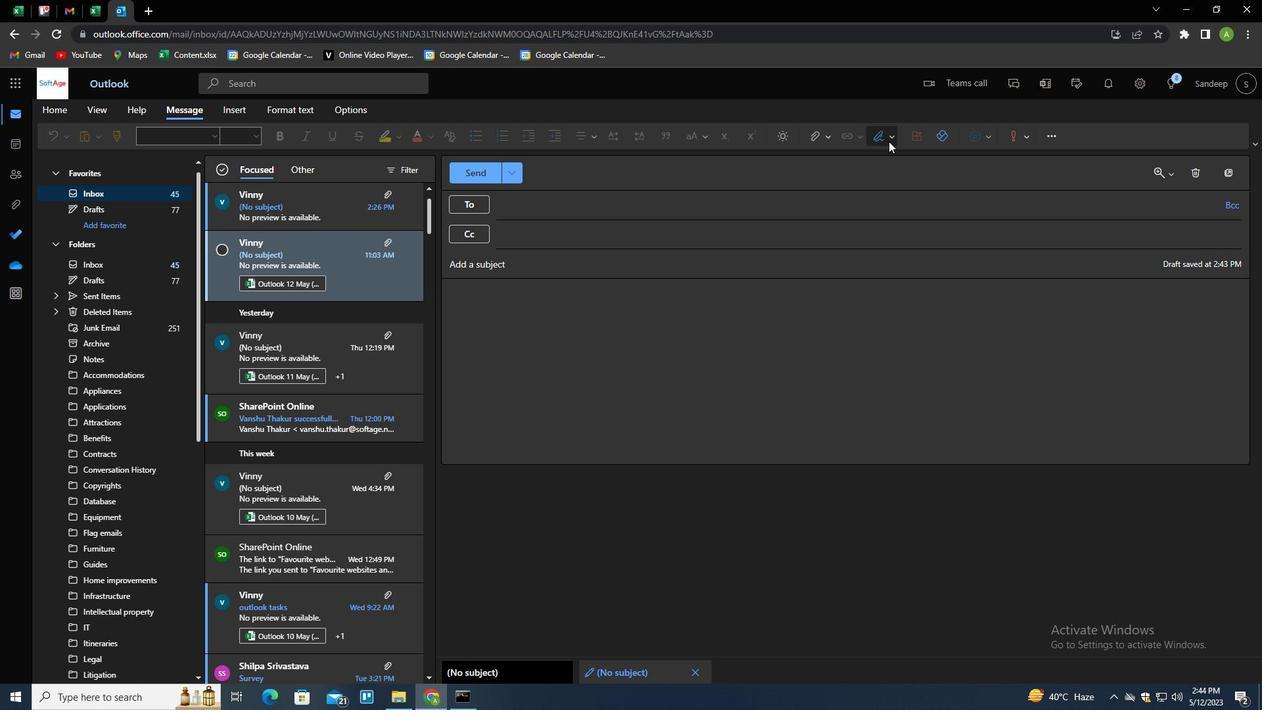 
Action: Mouse moved to (870, 163)
Screenshot: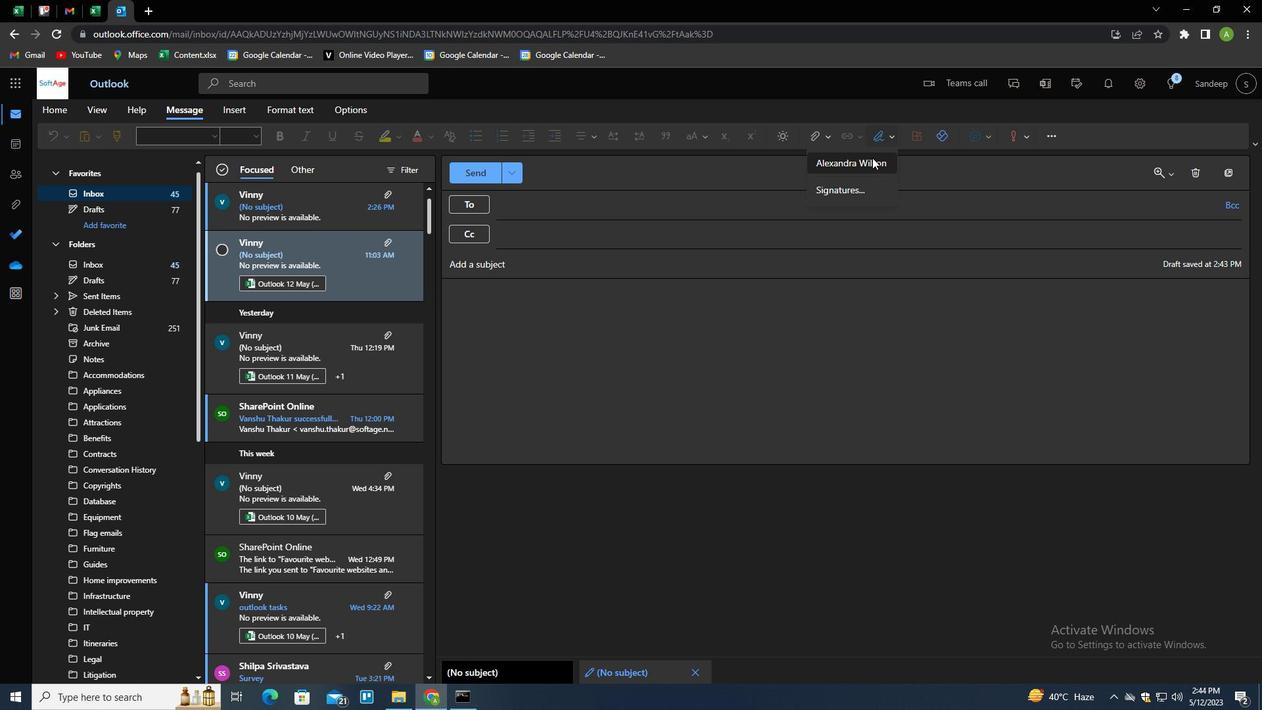 
Action: Mouse pressed left at (870, 163)
Screenshot: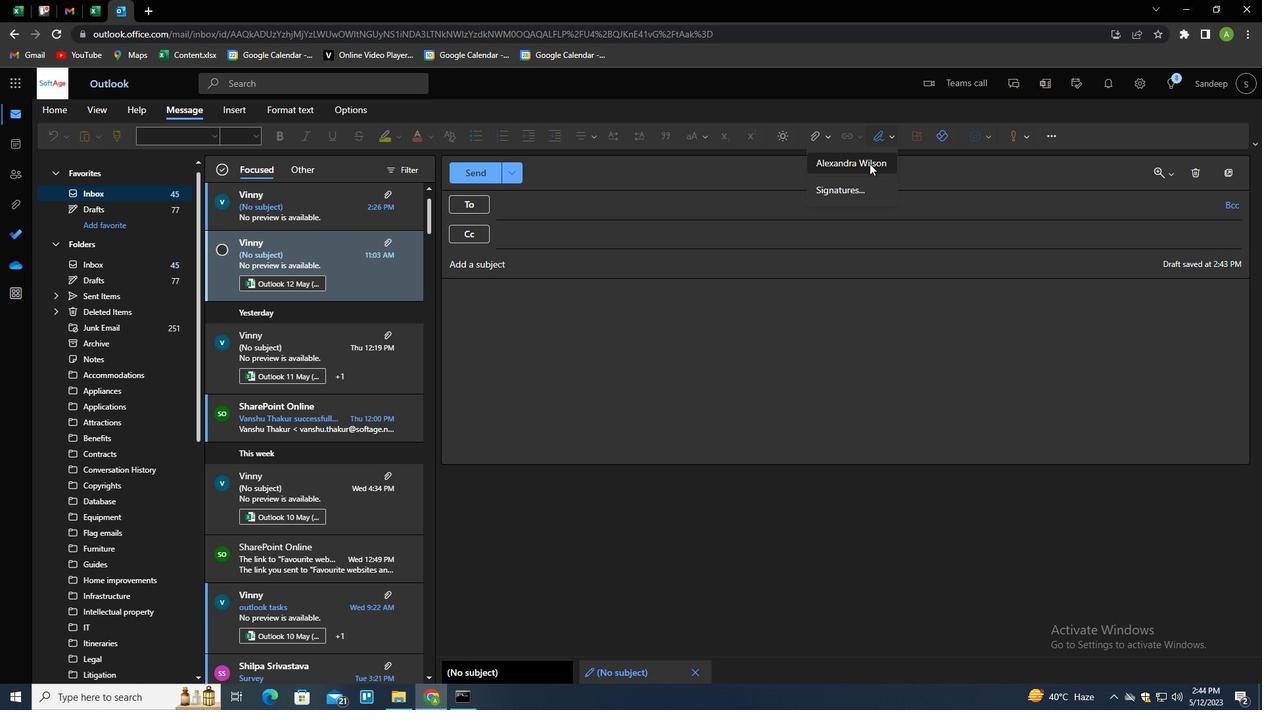 
Action: Mouse moved to (631, 265)
Screenshot: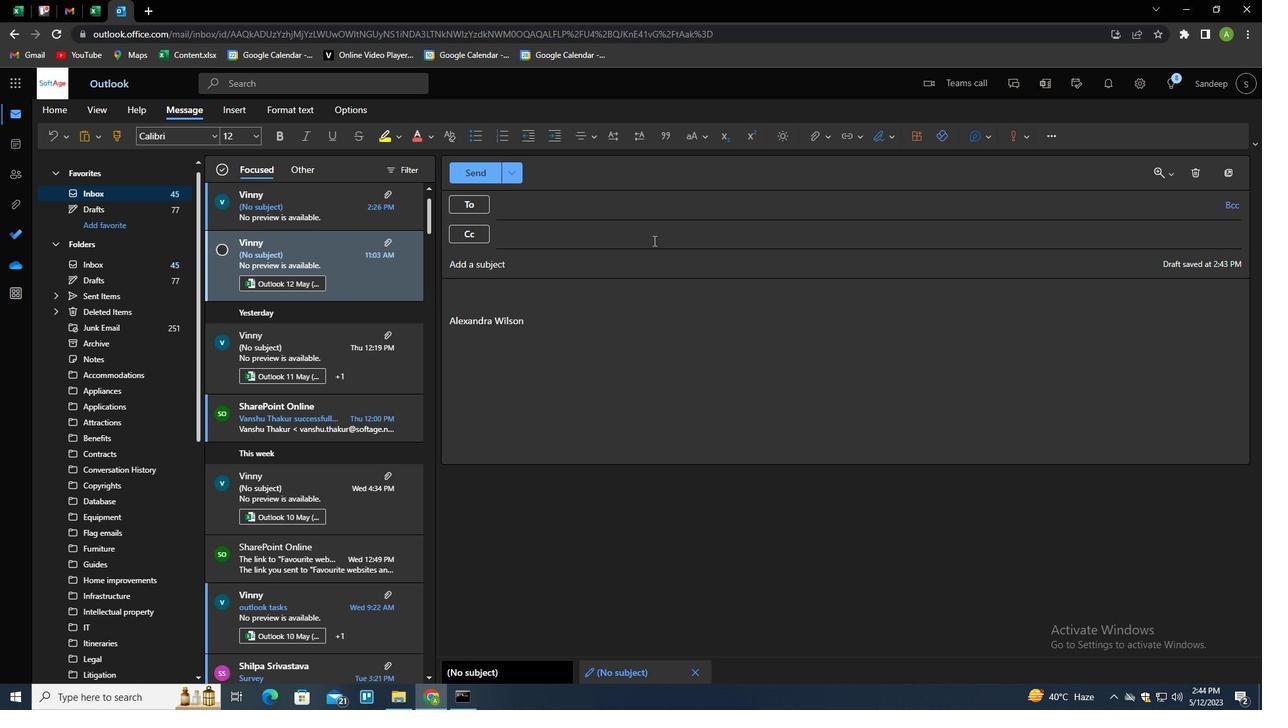 
Action: Mouse pressed left at (631, 265)
Screenshot: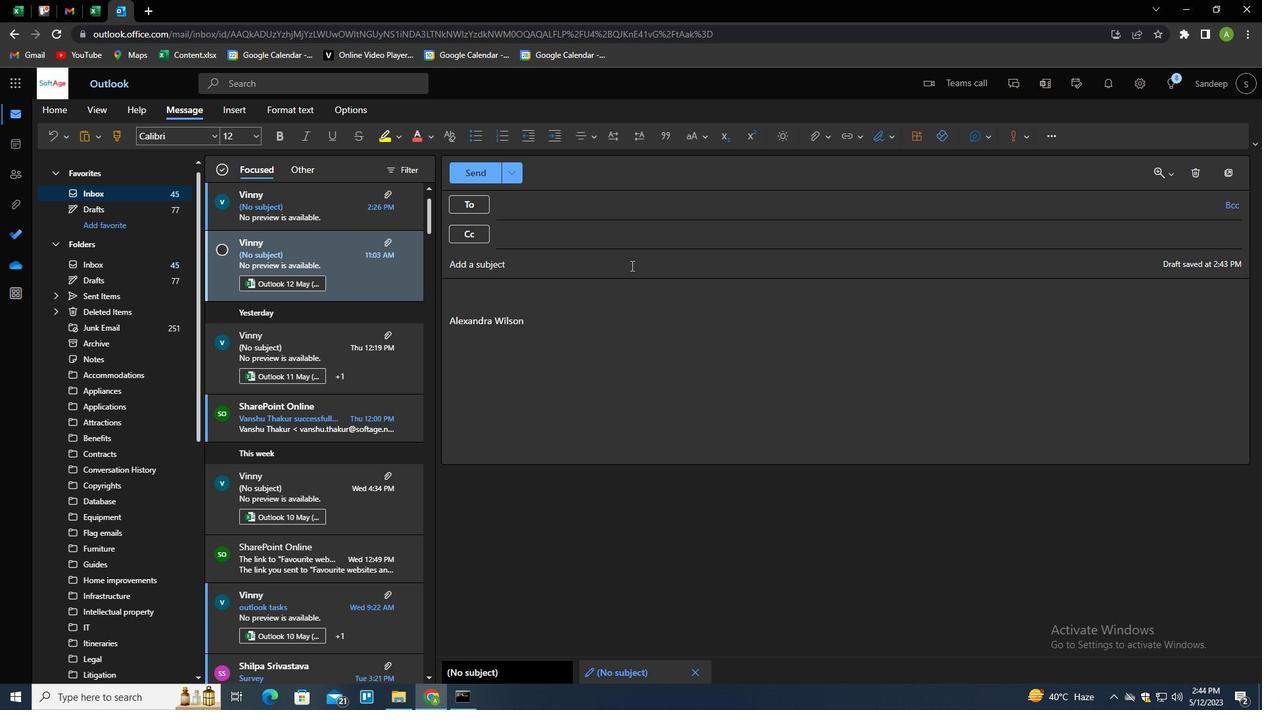 
Action: Key pressed <Key.shift>PROJECT<Key.space>UPDATE<Key.tab><Key.shift>I<Key.space>APP<Key.backspace>OLOGIX<Key.backspace>ZE<Key.space>FOR<Key.space>THE<Key.space>DELAY<Key.space>IN<Key.space>MY<Key.space>RESPONSE.
Screenshot: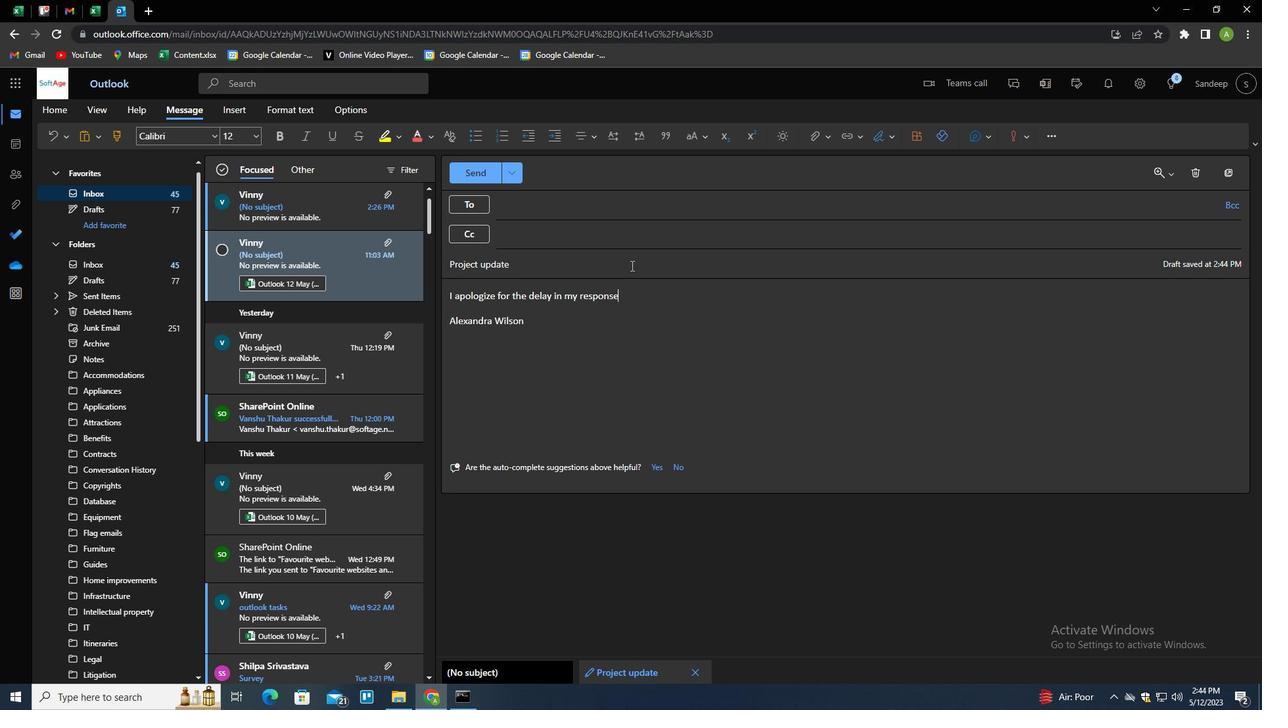 
Action: Mouse moved to (522, 210)
Screenshot: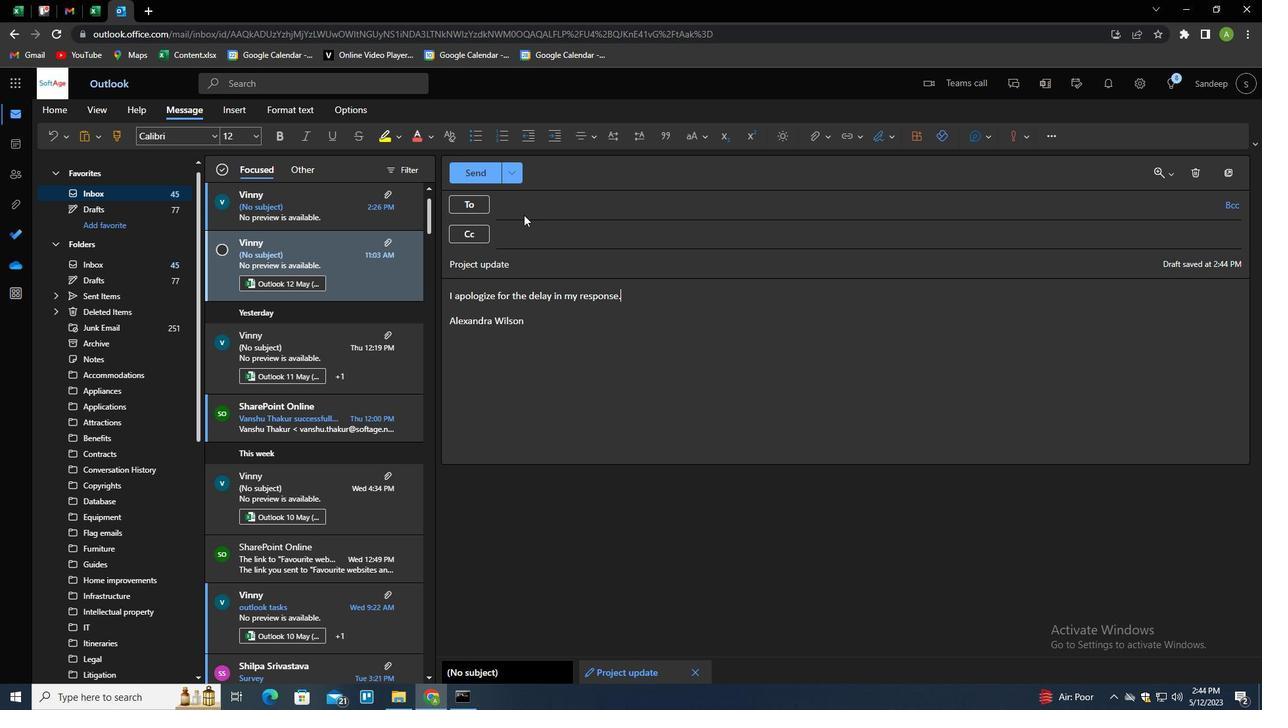 
Action: Mouse pressed left at (522, 210)
Screenshot: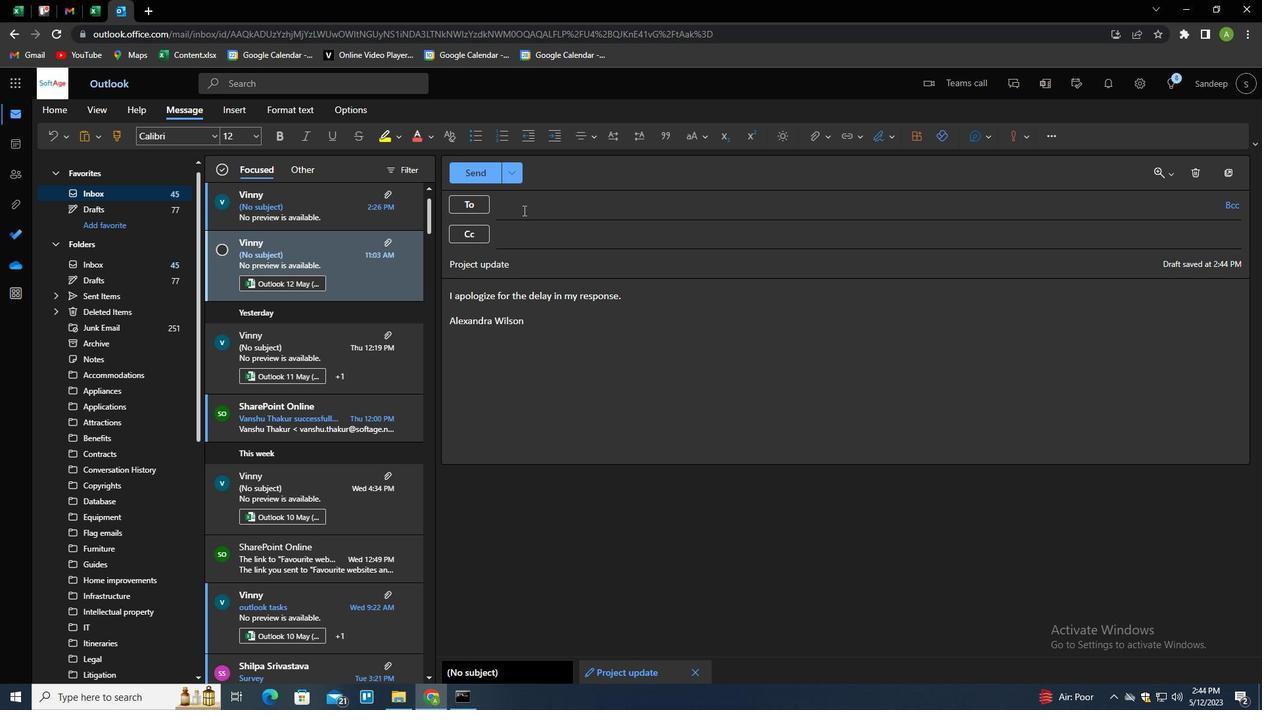 
Action: Mouse moved to (522, 209)
Screenshot: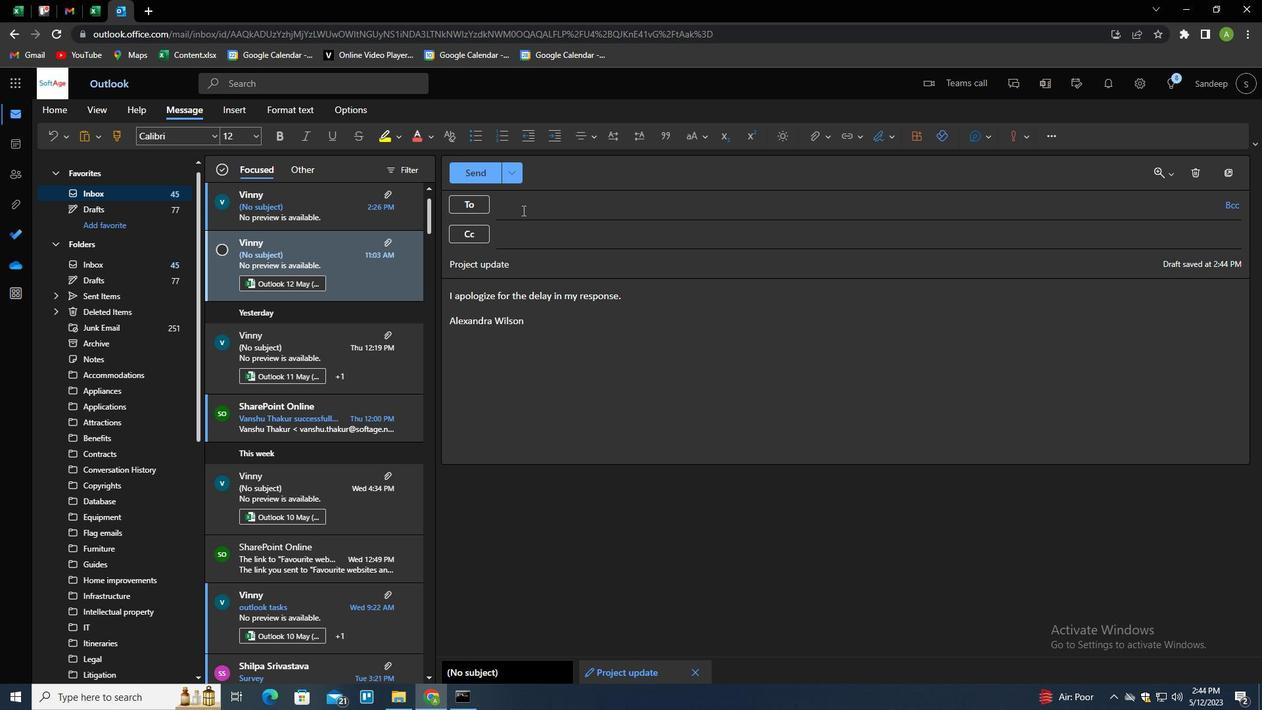 
Action: Key pressed SOFTAGE.1<Key.shift>@SOFTAGE.NET<Key.left><Key.left><Key.left><Key.left><Key.left><Key.left><Key.left><Key.left><Key.left><Key.left><Key.left><Key.left><Key.backspace><<102>><Key.end><Key.enter>SOFTAGE.1<Key.shift>@SOFTAGE.NET<Key.enter>SOFTAGE.7<Key.shift>@SOFTAGE.COM<Key.backspace><Key.backspace><Key.backspace>NET<Key.enter>
Screenshot: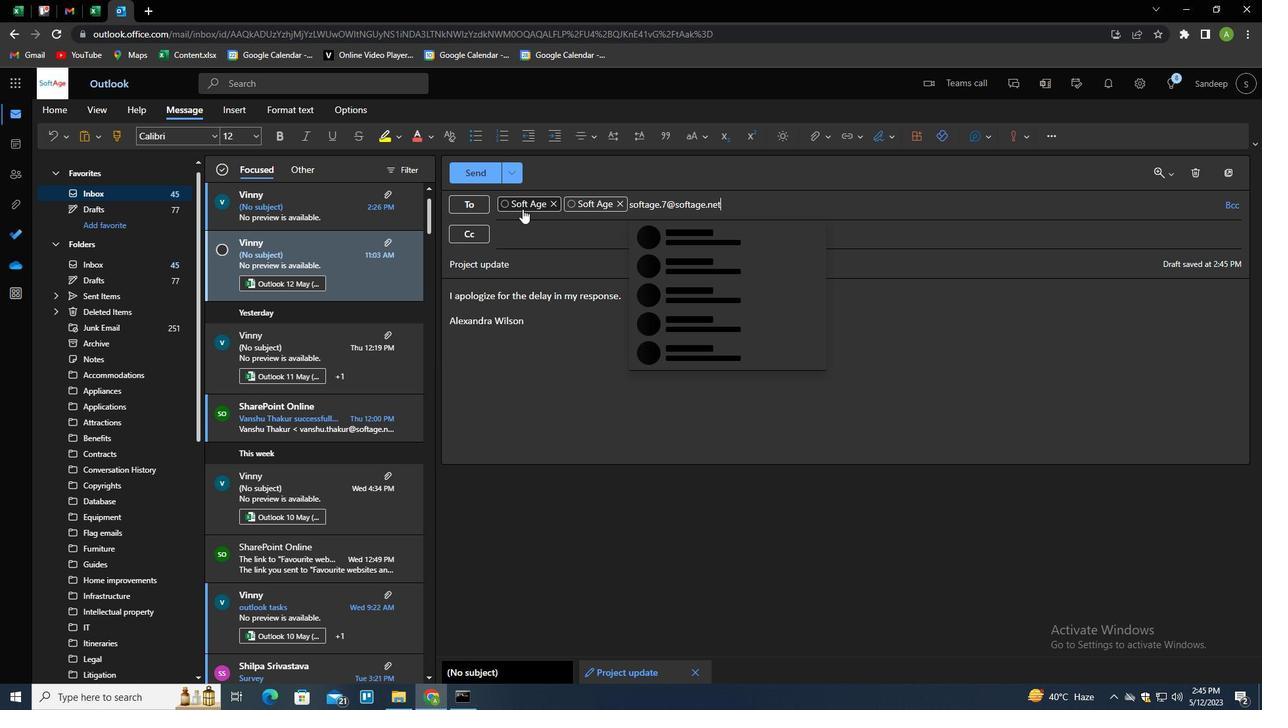 
Action: Mouse moved to (534, 234)
Screenshot: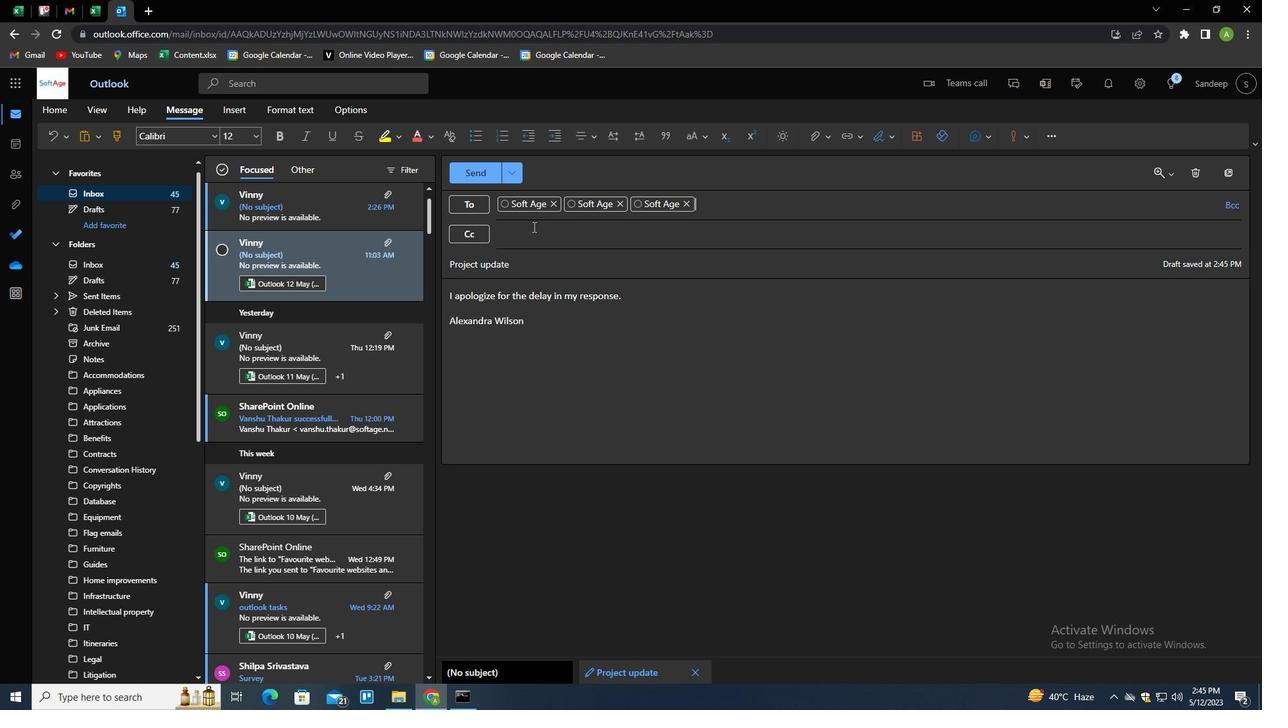 
Action: Key pressed <Key.tab>SOFTAGE.8<Key.shift>@SOFTAGEL<Key.backspace>.NET<Key.enter>
Screenshot: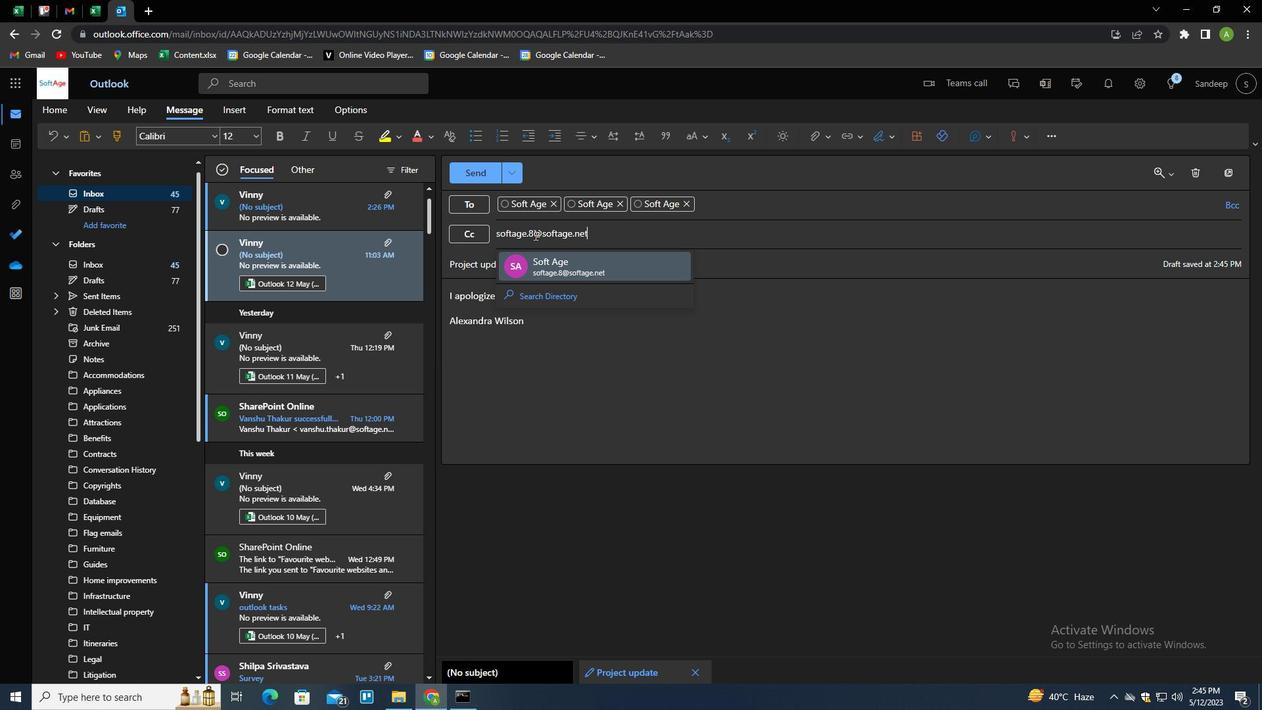 
Action: Mouse moved to (827, 141)
Screenshot: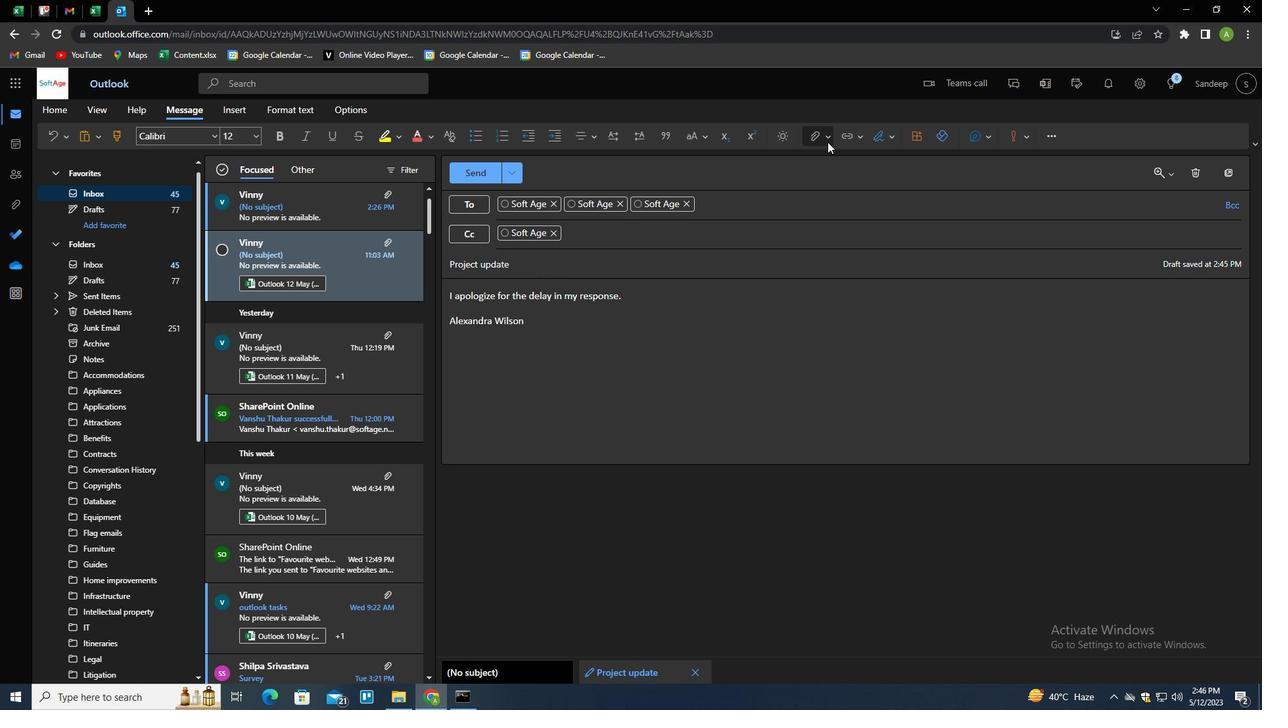 
Action: Mouse pressed left at (827, 141)
Screenshot: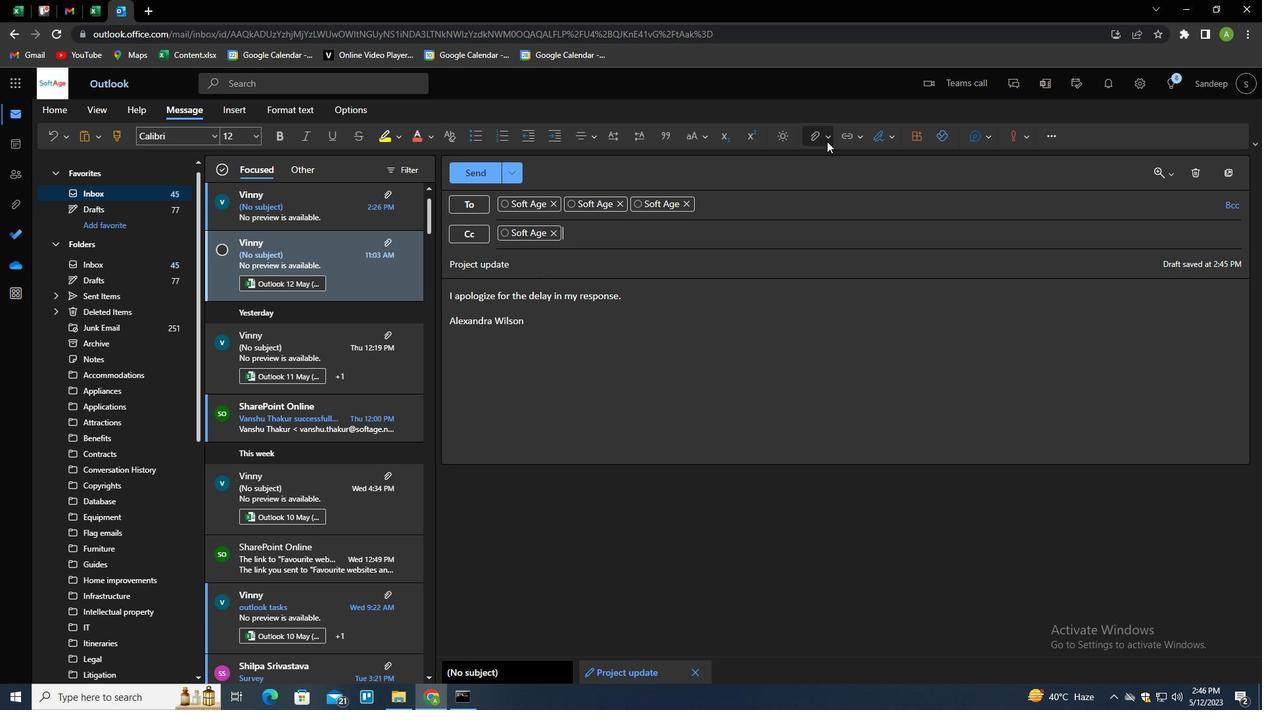 
Action: Mouse moved to (804, 168)
Screenshot: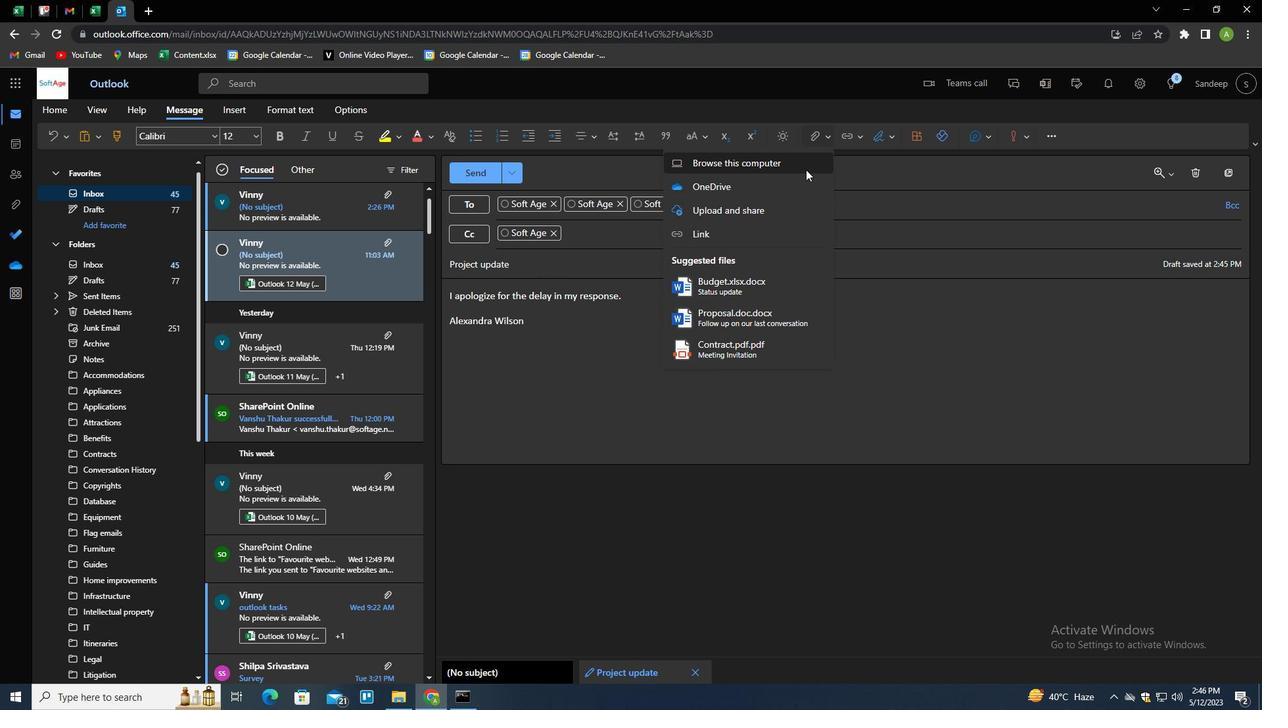 
Action: Mouse pressed left at (804, 168)
Screenshot: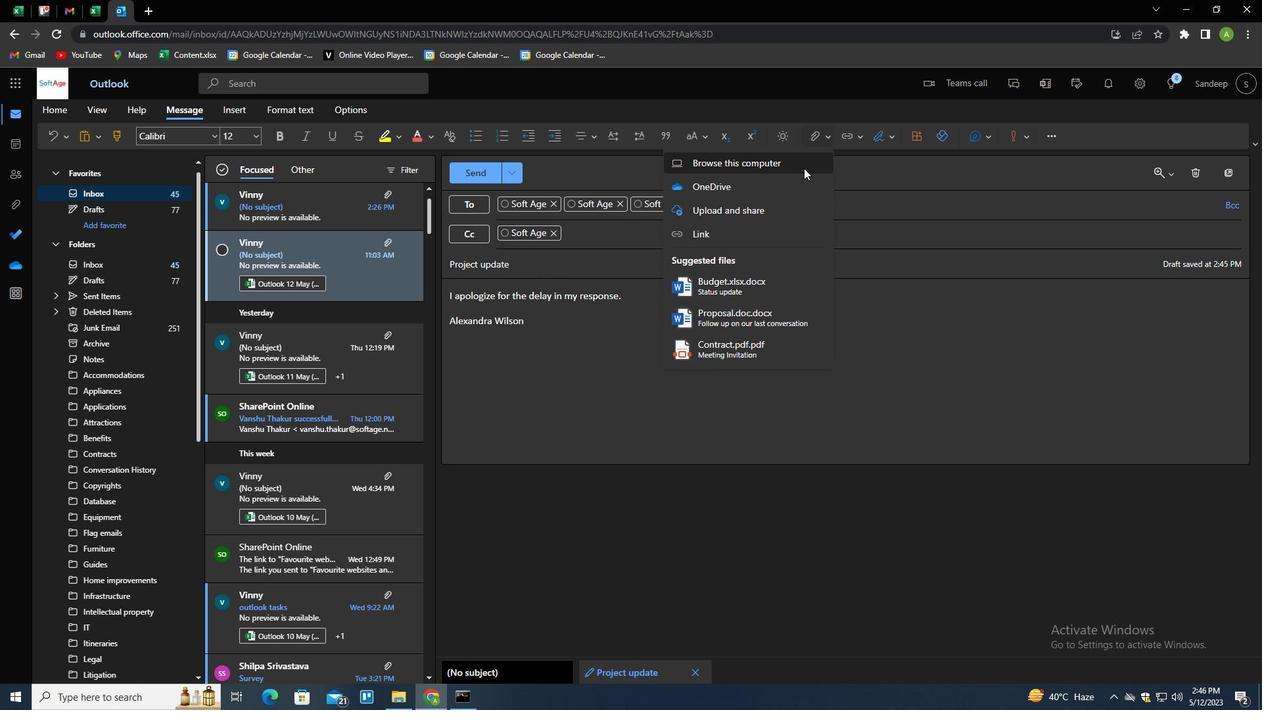 
Action: Mouse moved to (241, 134)
Screenshot: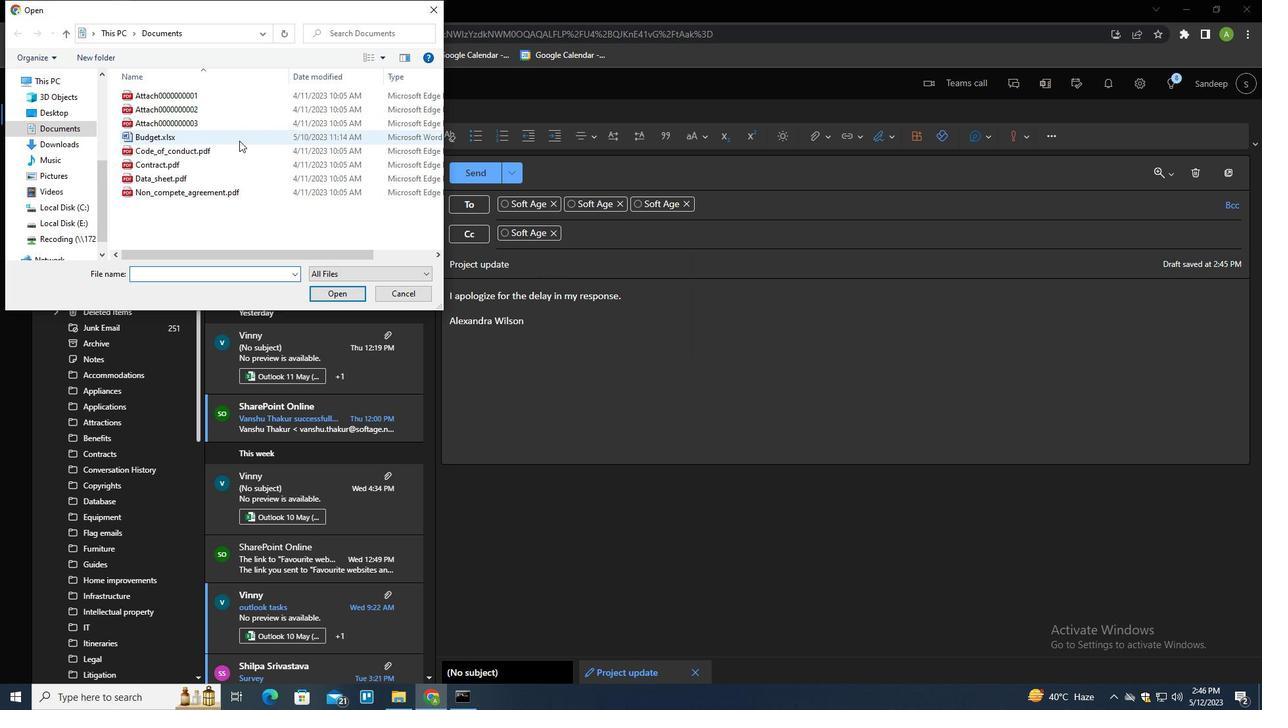 
Action: Mouse pressed left at (241, 134)
Screenshot: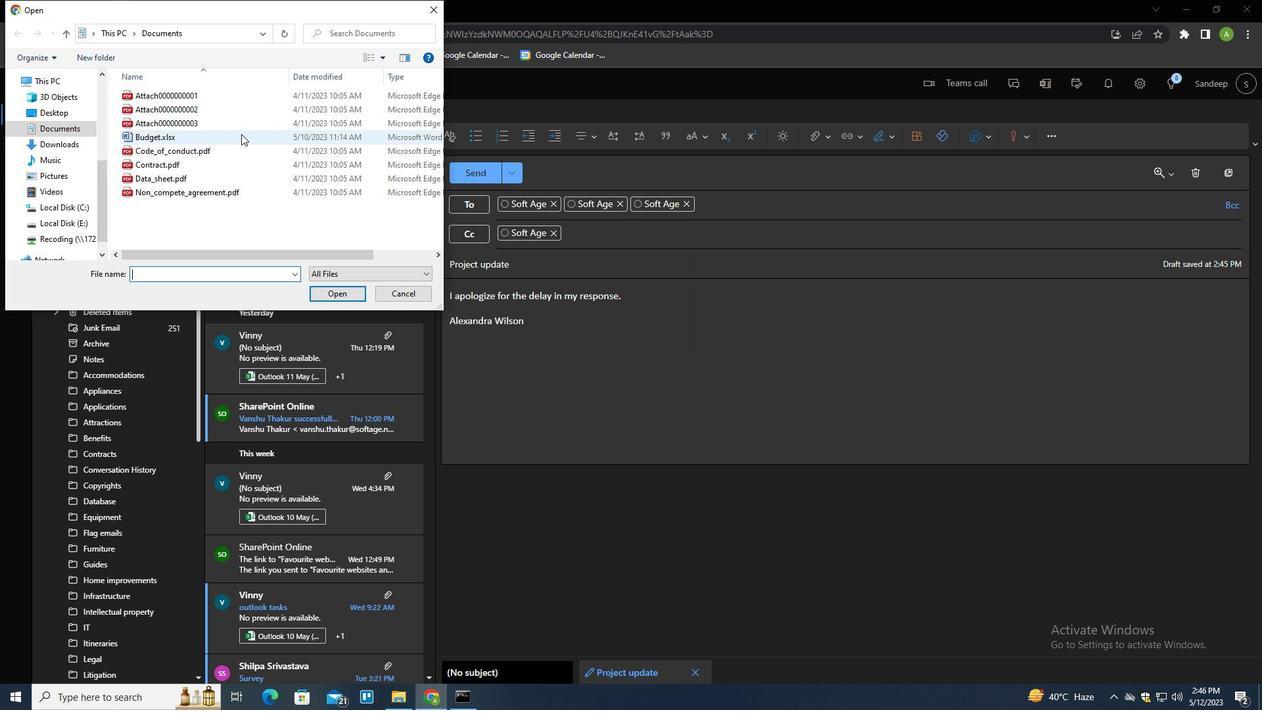 
Action: Key pressed <Key.f2><Key.shift>PROJECT<Key.shift>_PLAN<Key.shift><Key.shift>.DOCX<Key.enter>
Screenshot: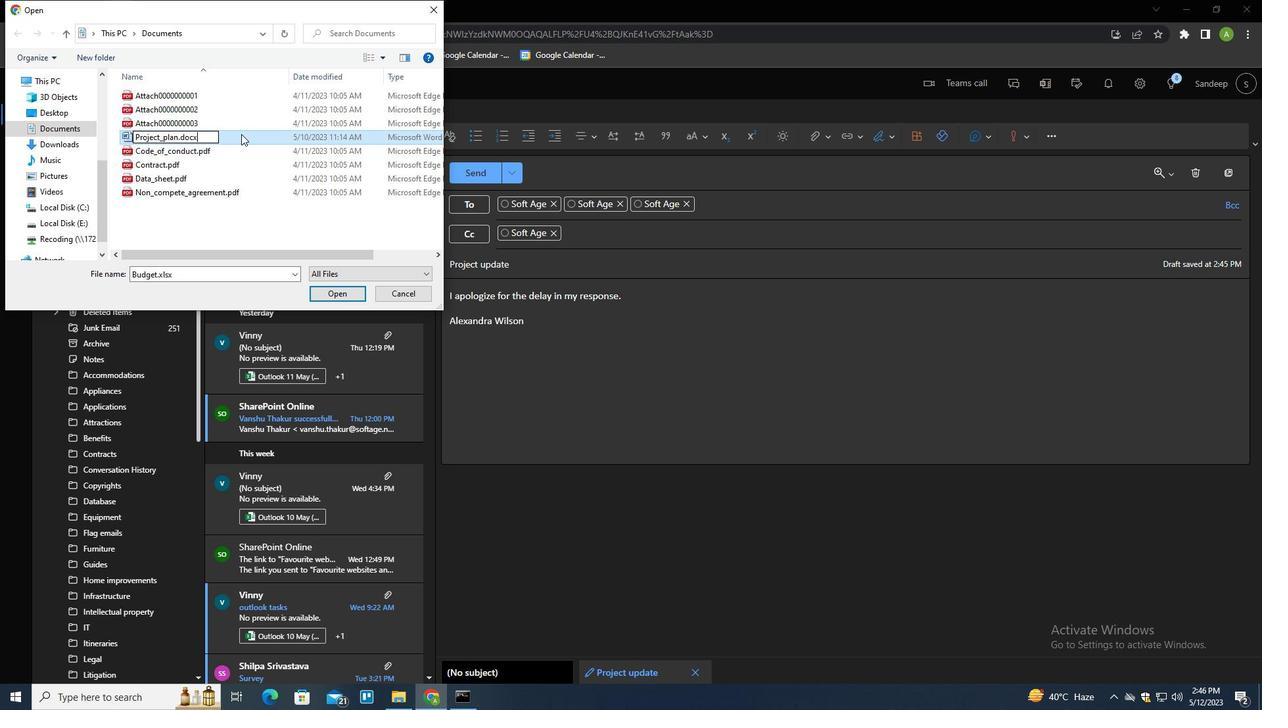 
Action: Mouse pressed left at (241, 134)
Screenshot: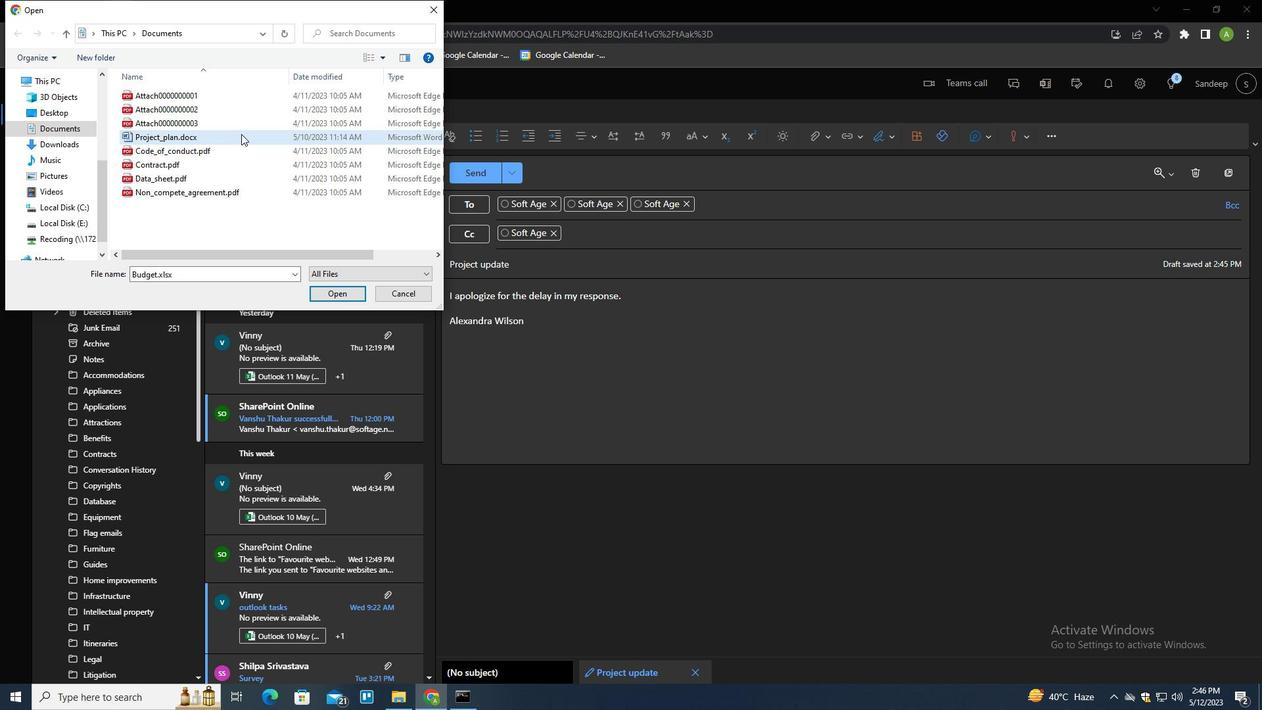 
Action: Mouse moved to (332, 293)
Screenshot: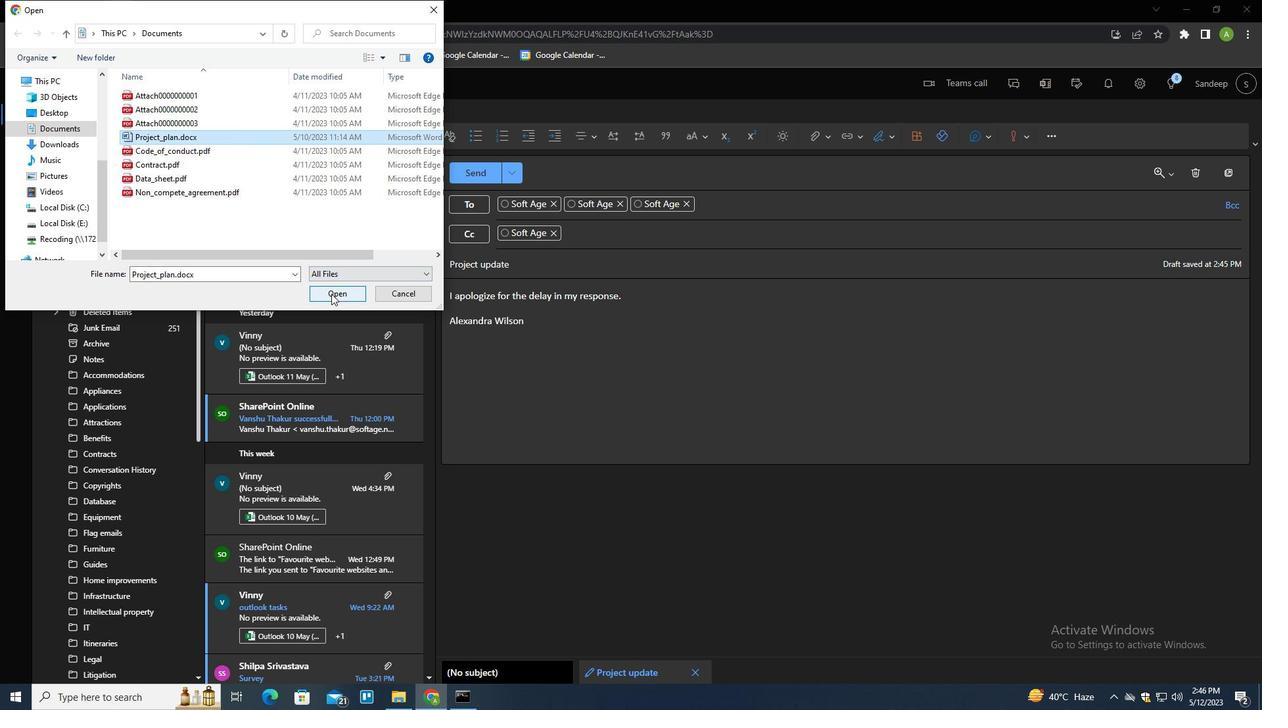 
Action: Mouse pressed left at (332, 293)
Screenshot: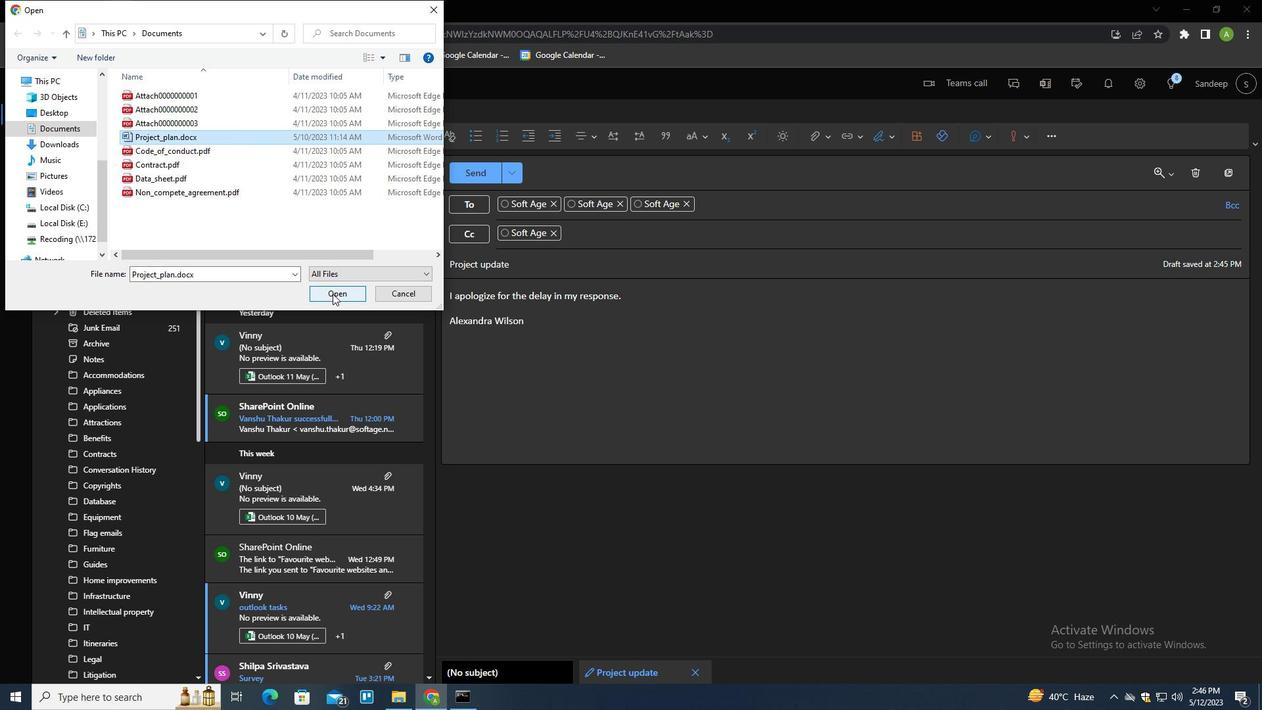 
Action: Mouse moved to (475, 176)
Screenshot: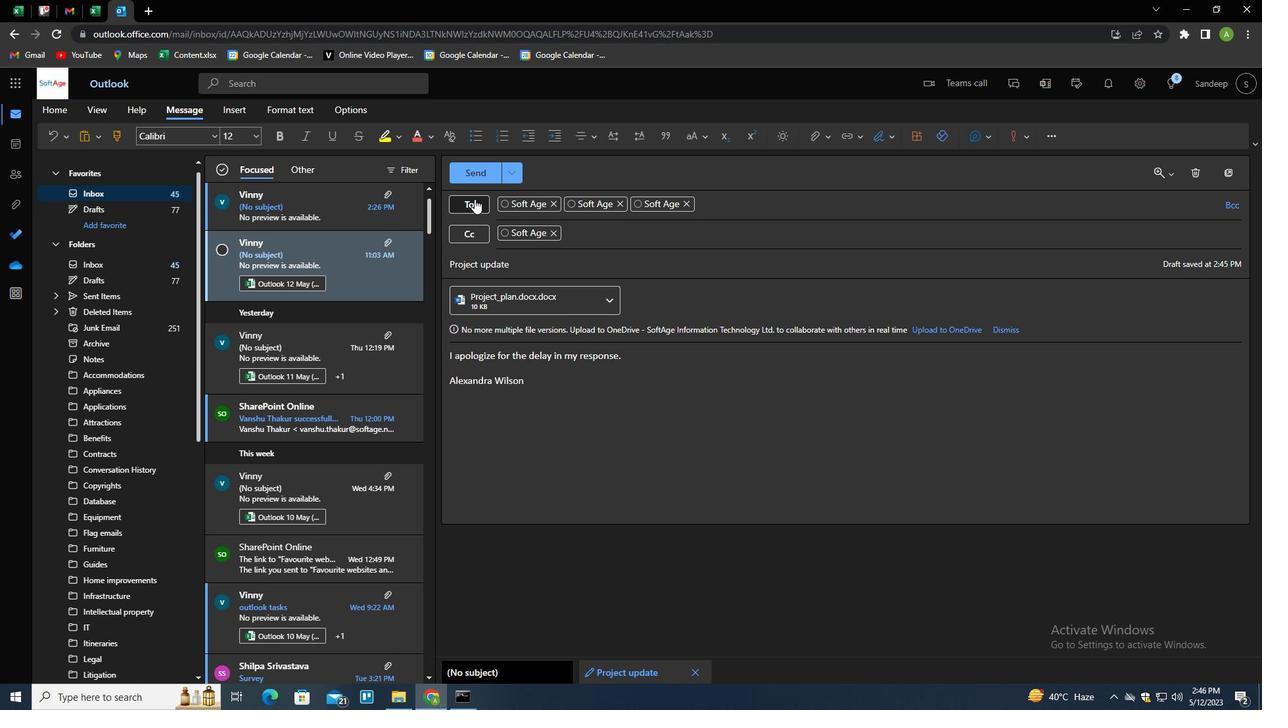 
Action: Mouse pressed left at (475, 176)
Screenshot: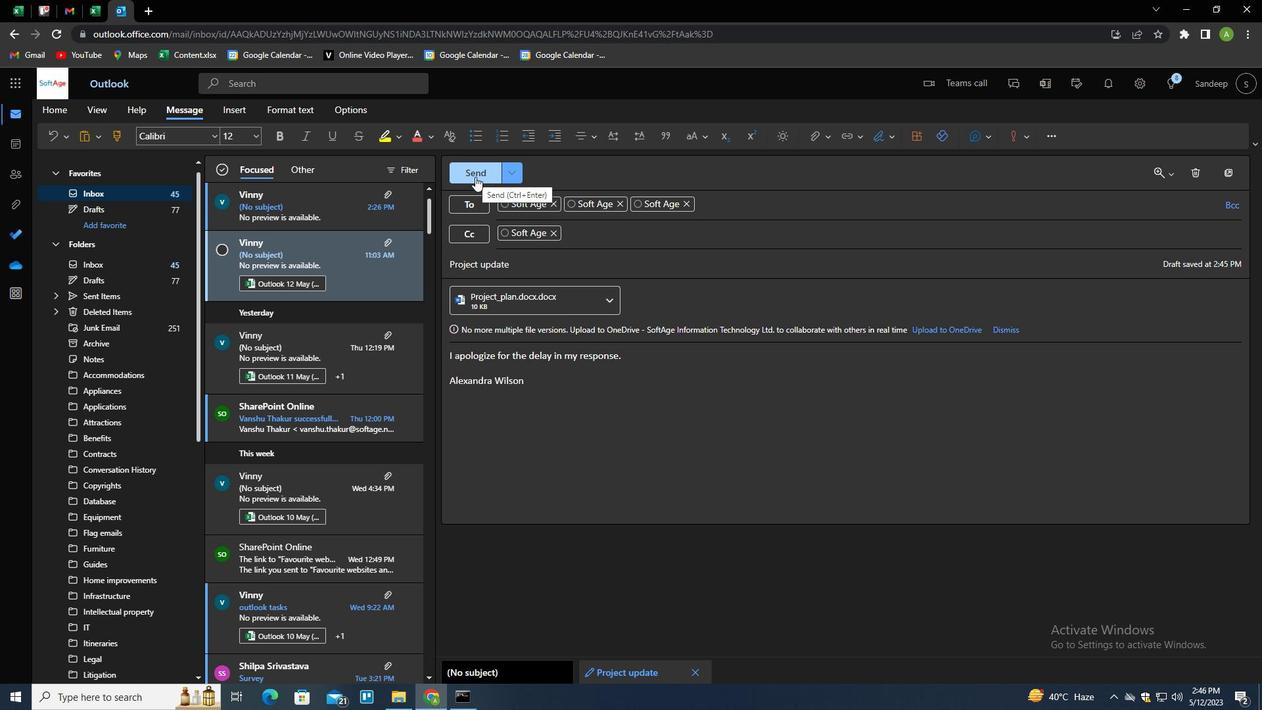 
